 Task: Set Duration of Sprint called Sprint0000000227 in Scrum Project Project0000000076 to 2 weeks in Jira. Set Duration of Sprint called Sprint0000000228 in Scrum Project Project0000000076 to 3 weeks in Jira. Create ChildIssue0000000741 as Child Issue of Issue Issue0000000371 in Backlog  in Scrum Project Project0000000075 in Jira. Create ChildIssue0000000742 as Child Issue of Issue Issue0000000371 in Backlog  in Scrum Project Project0000000075 in Jira. Create ChildIssue0000000743 as Child Issue of Issue Issue0000000372 in Backlog  in Scrum Project Project0000000075 in Jira
Action: Mouse moved to (156, 255)
Screenshot: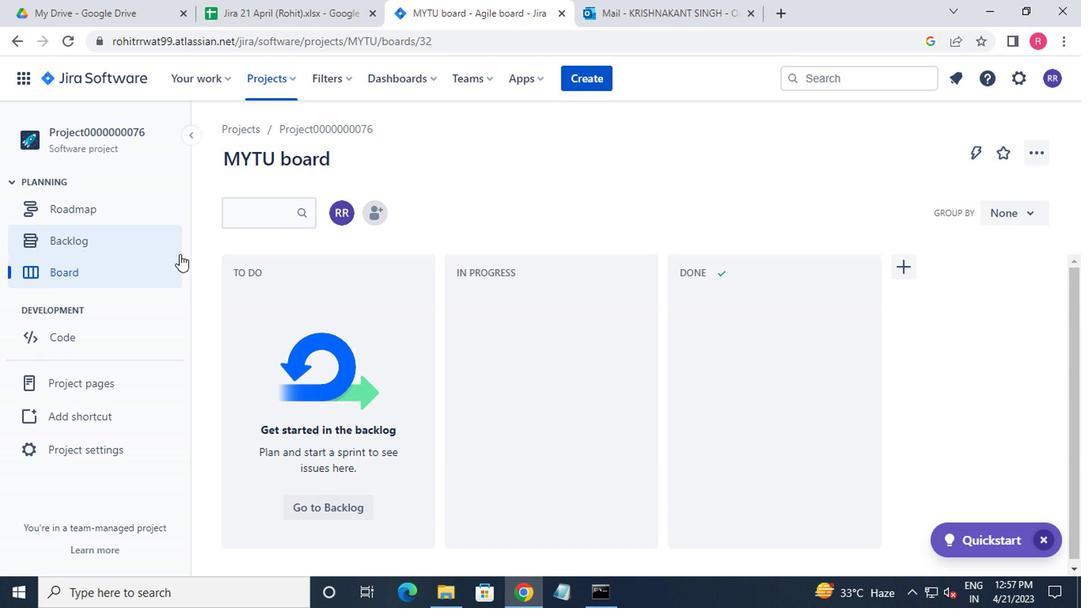 
Action: Mouse pressed left at (156, 255)
Screenshot: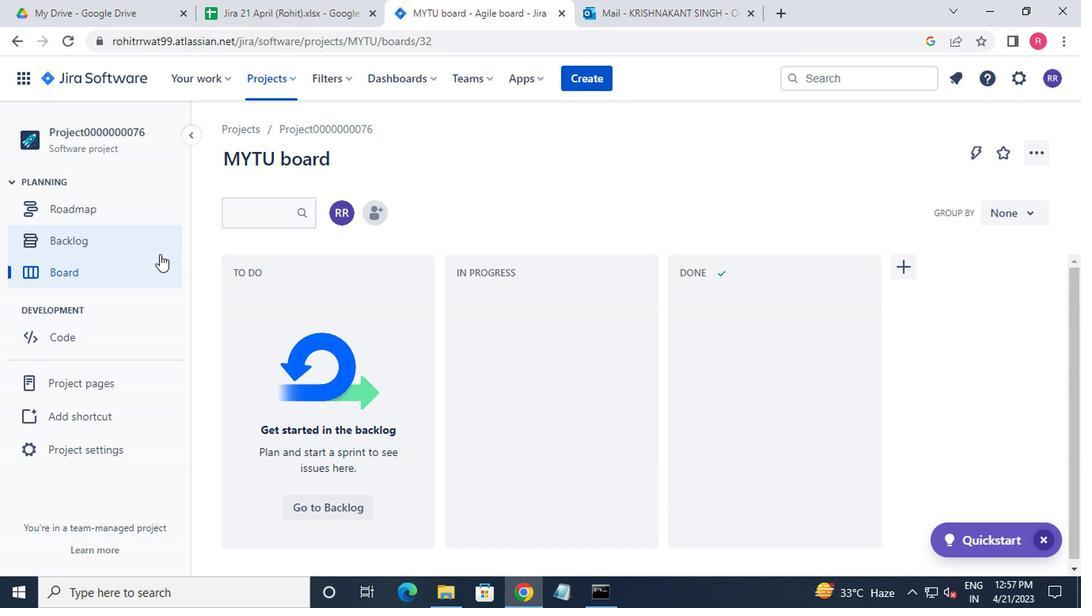 
Action: Mouse moved to (389, 336)
Screenshot: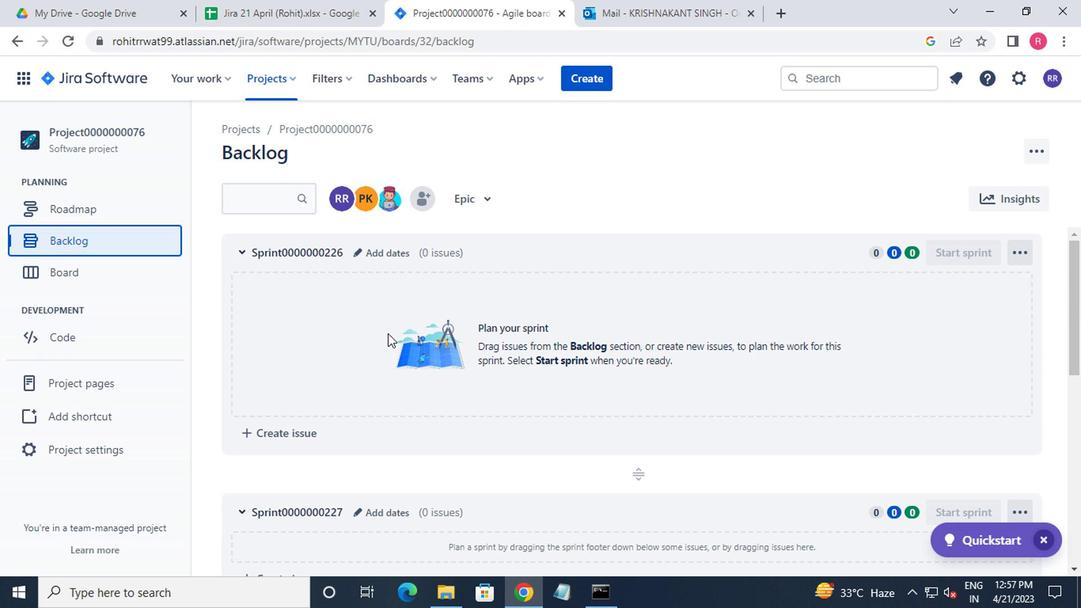 
Action: Mouse scrolled (389, 335) with delta (0, -1)
Screenshot: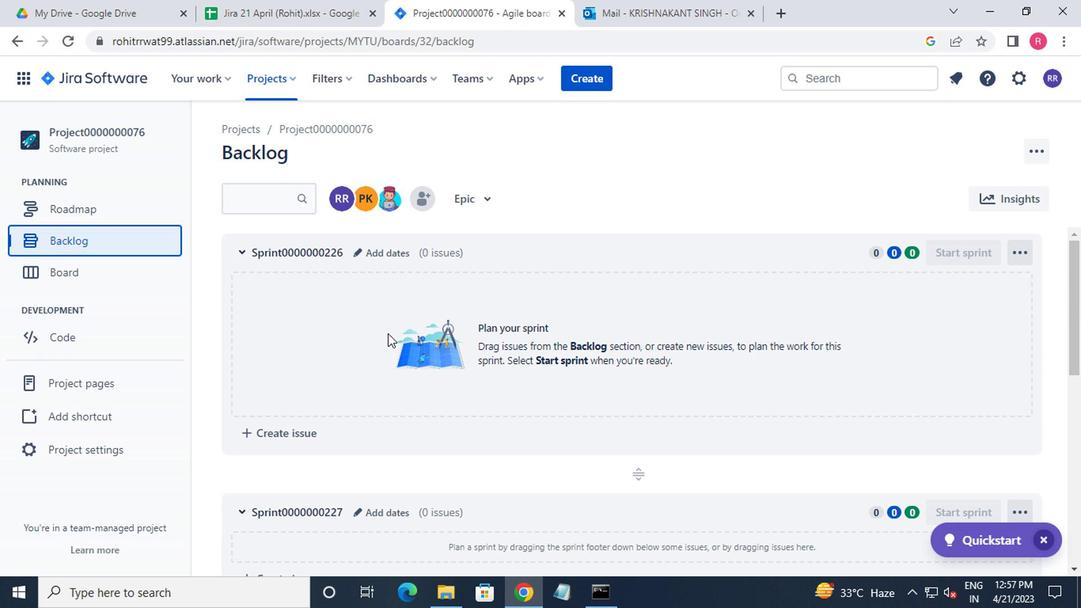 
Action: Mouse moved to (395, 346)
Screenshot: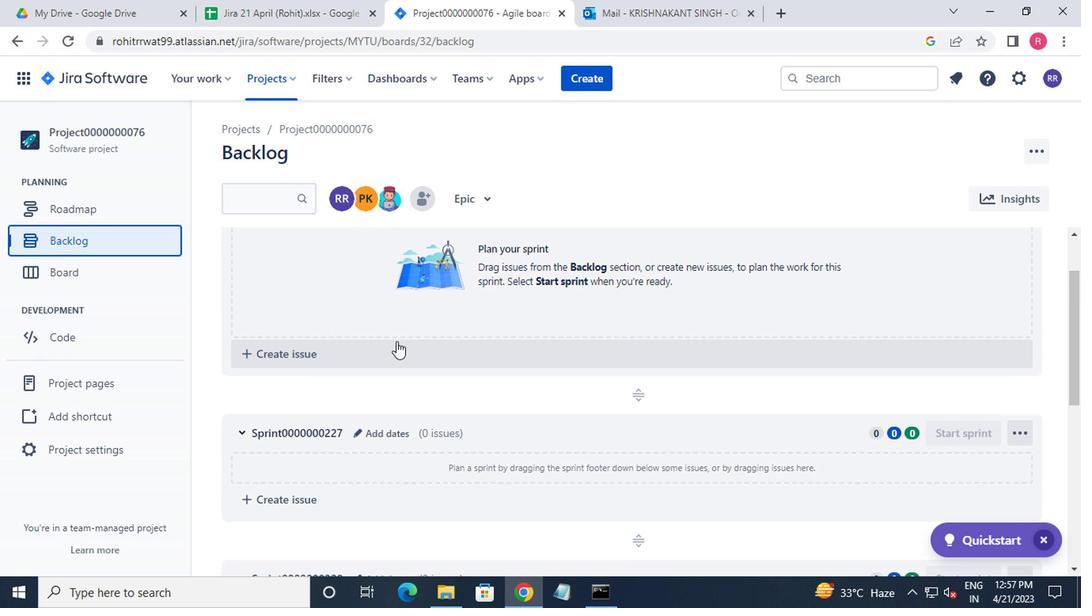 
Action: Mouse scrolled (395, 345) with delta (0, -1)
Screenshot: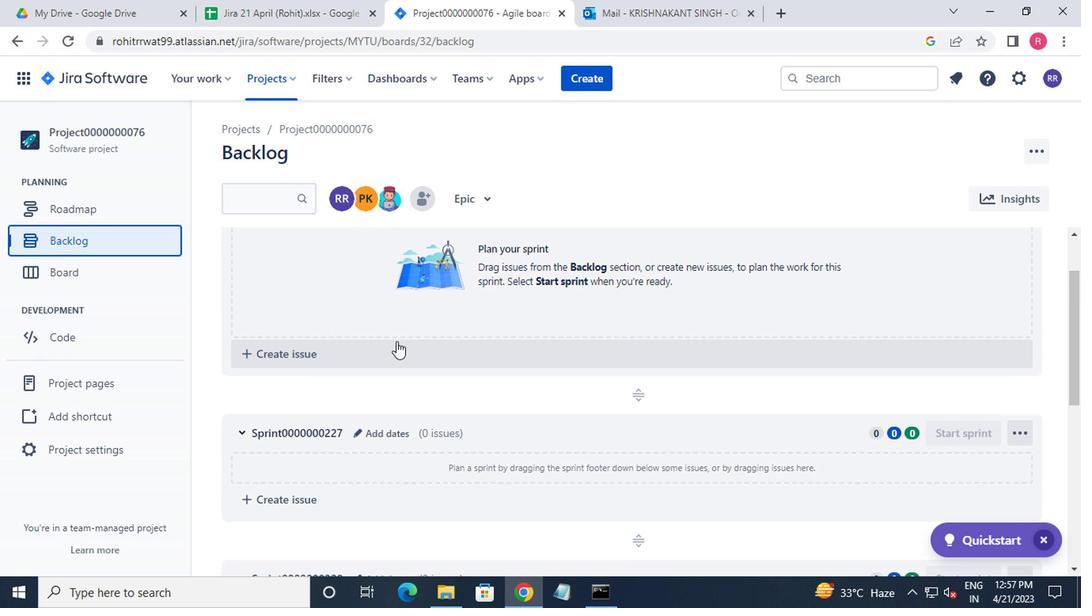 
Action: Mouse moved to (367, 361)
Screenshot: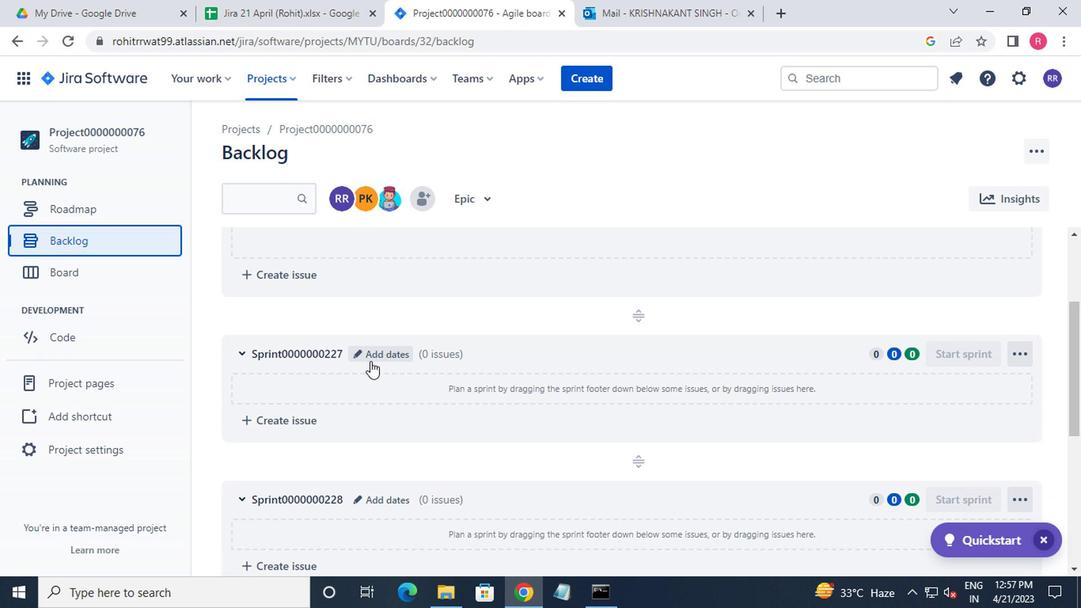 
Action: Mouse pressed left at (367, 361)
Screenshot: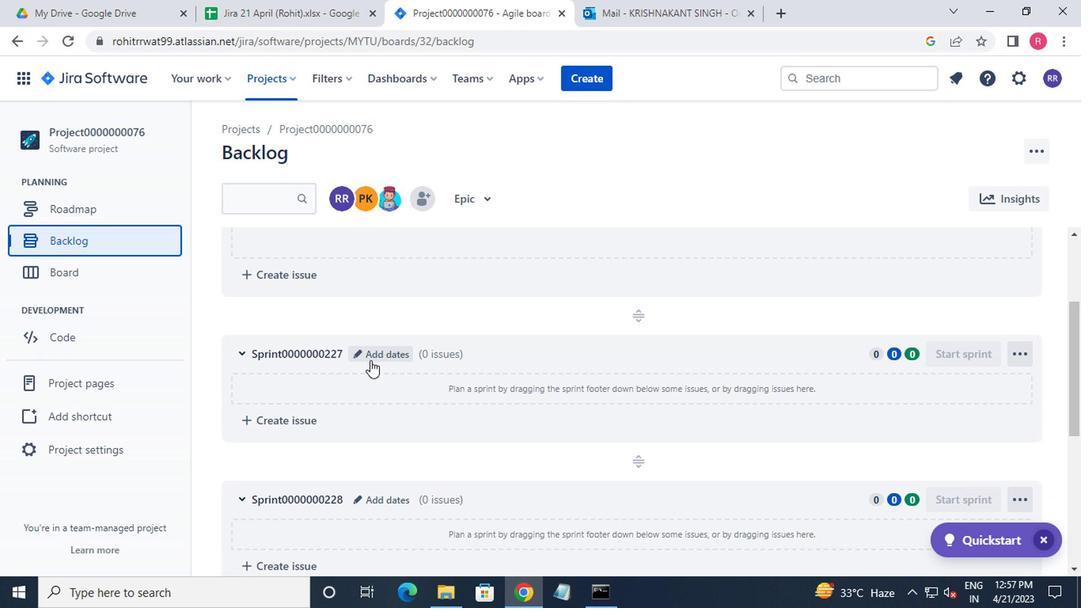 
Action: Mouse moved to (440, 257)
Screenshot: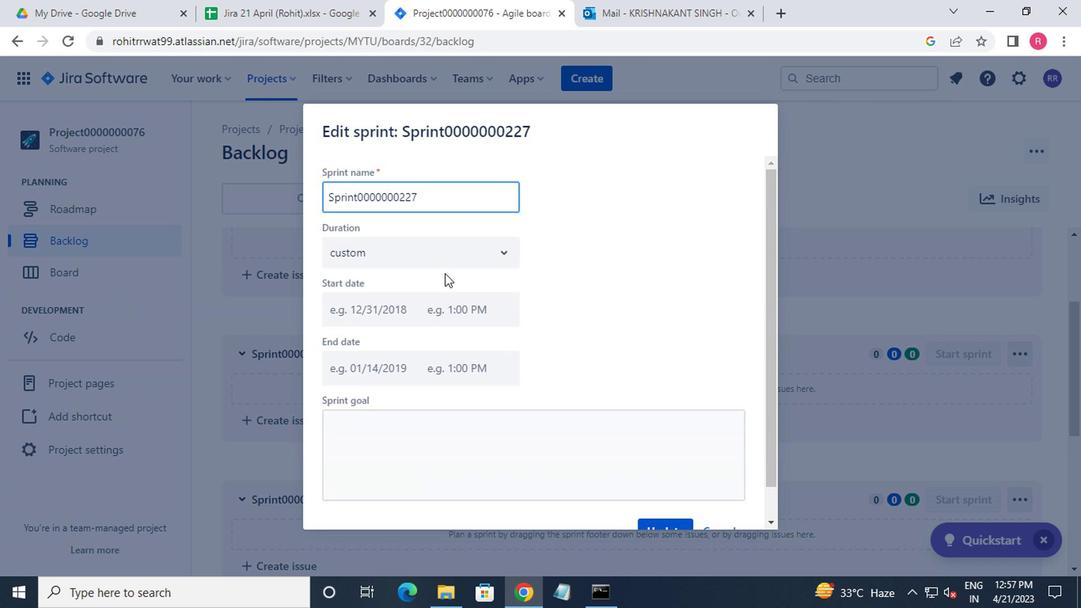 
Action: Mouse pressed left at (440, 257)
Screenshot: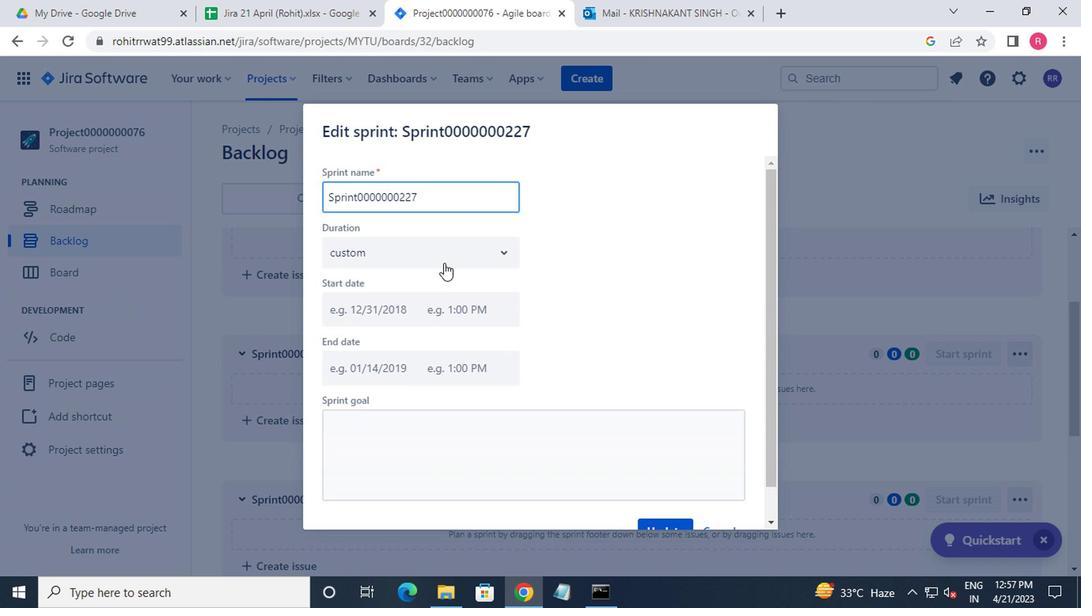 
Action: Mouse moved to (411, 321)
Screenshot: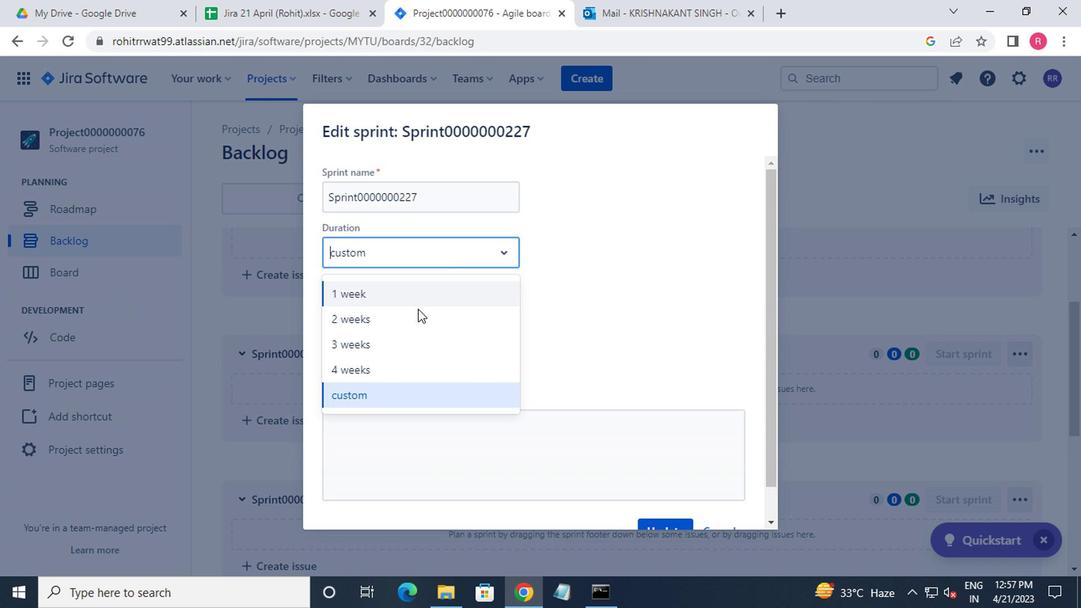 
Action: Mouse pressed left at (411, 321)
Screenshot: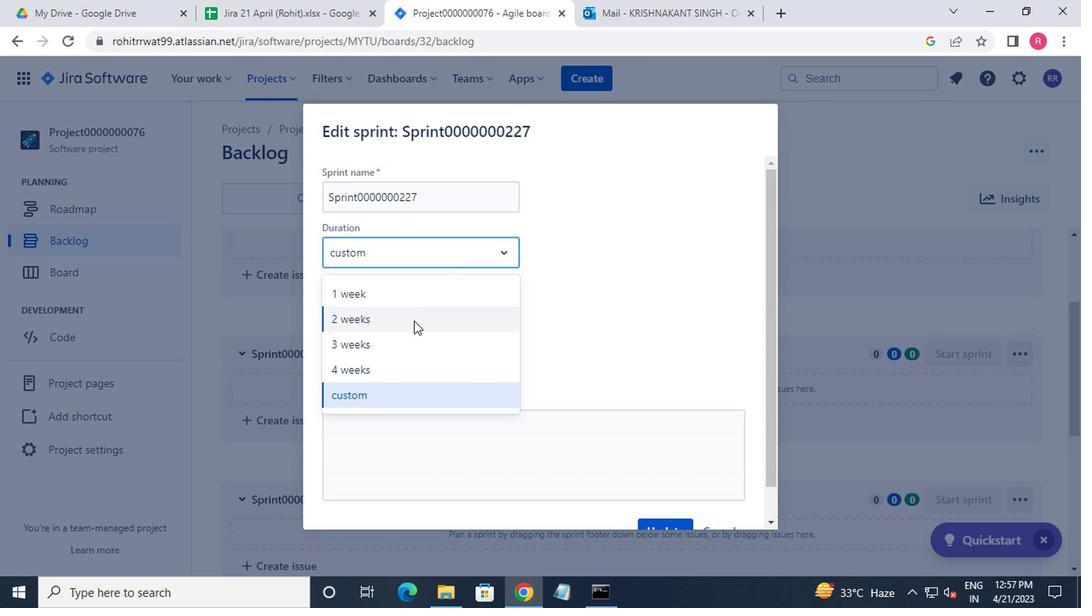 
Action: Mouse moved to (661, 524)
Screenshot: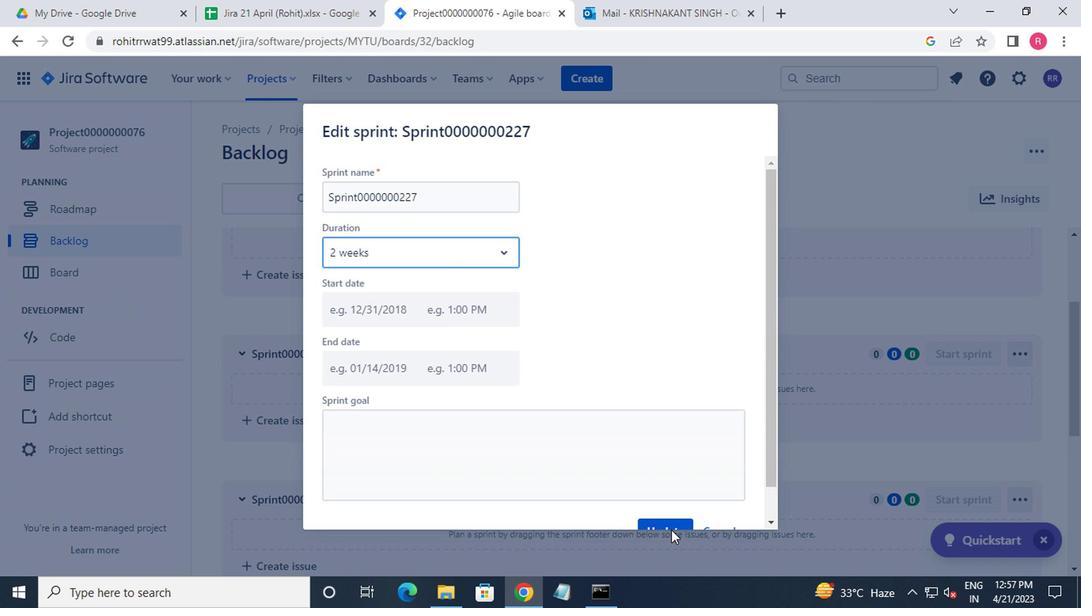 
Action: Mouse pressed left at (661, 524)
Screenshot: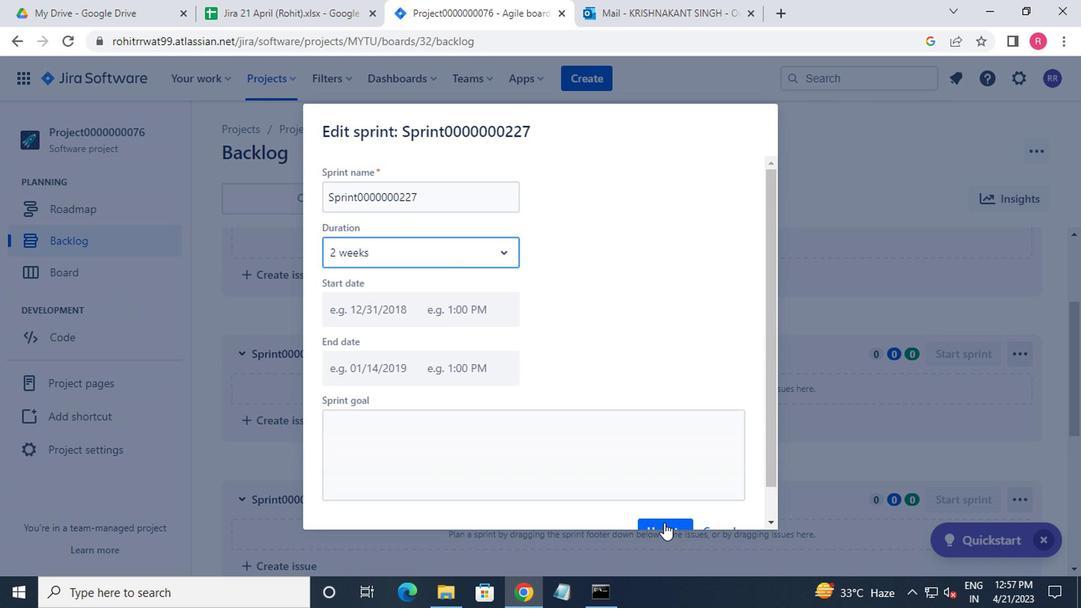 
Action: Mouse moved to (450, 426)
Screenshot: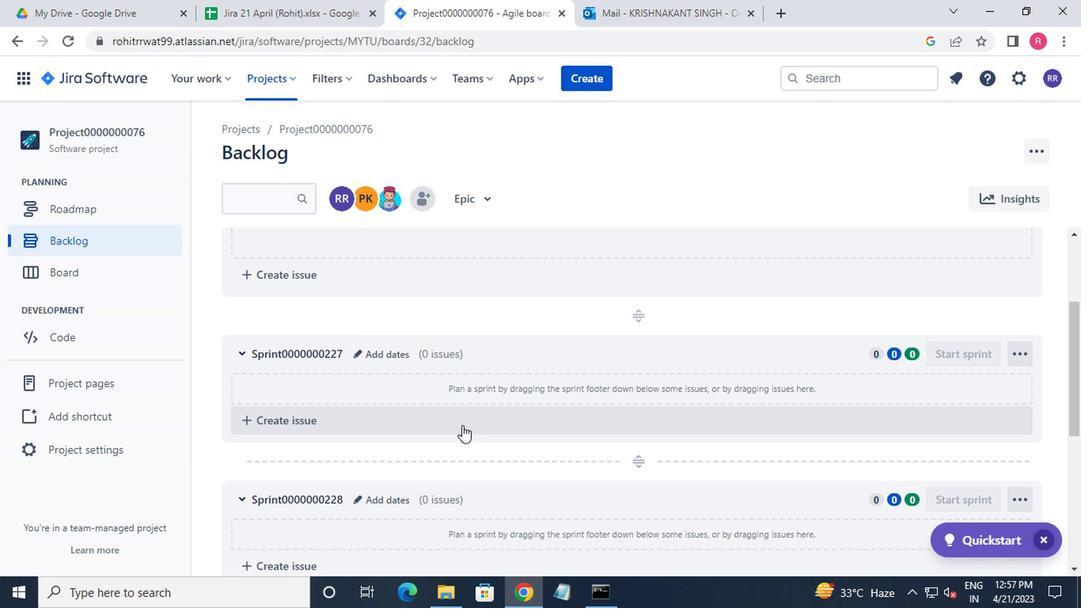 
Action: Mouse scrolled (450, 425) with delta (0, 0)
Screenshot: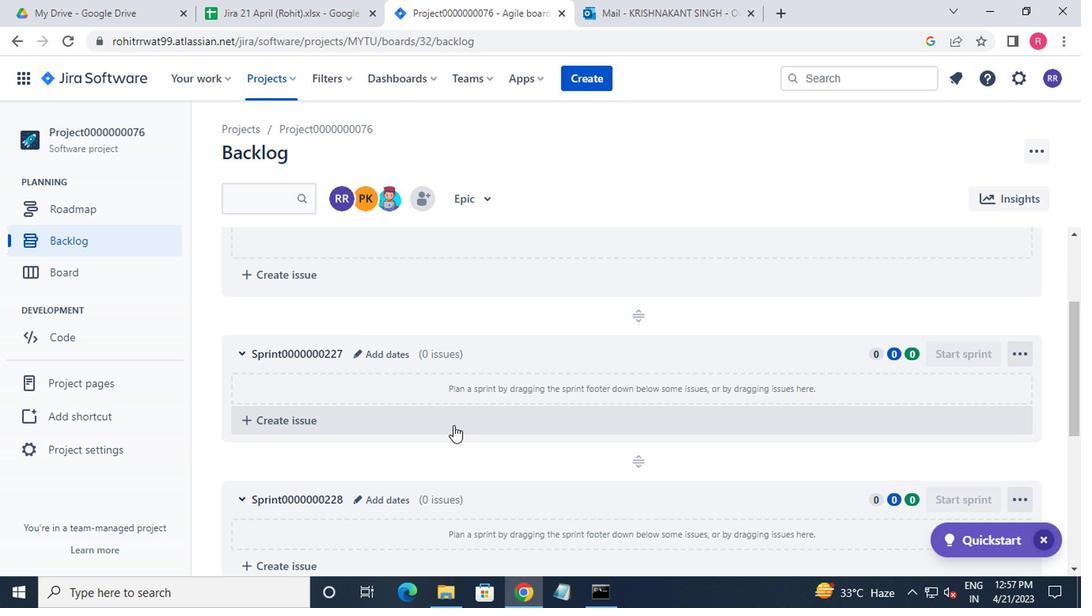 
Action: Mouse moved to (367, 423)
Screenshot: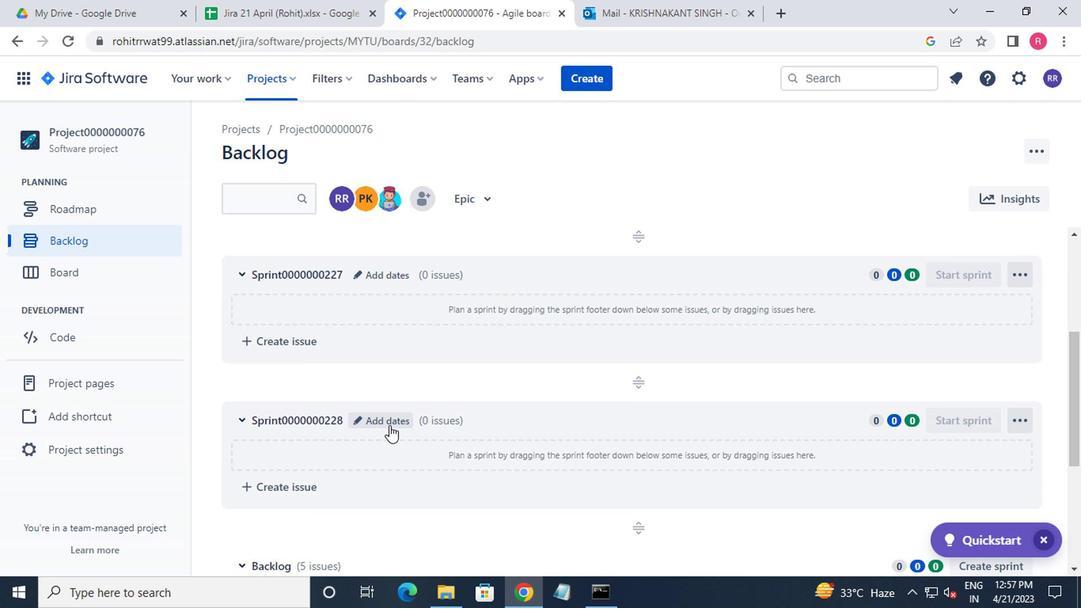 
Action: Mouse pressed left at (367, 423)
Screenshot: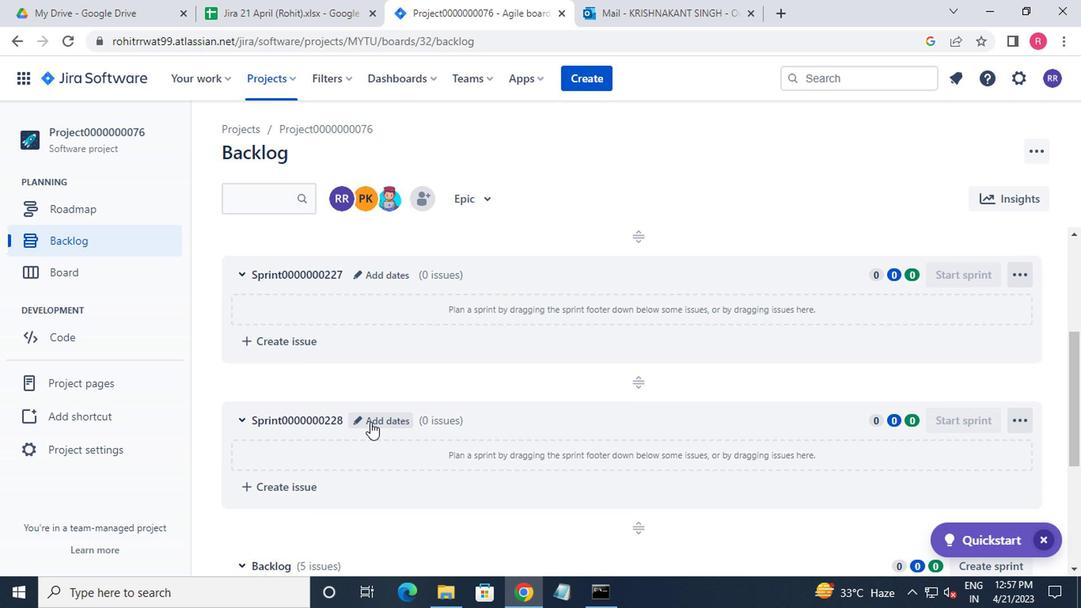 
Action: Mouse moved to (425, 261)
Screenshot: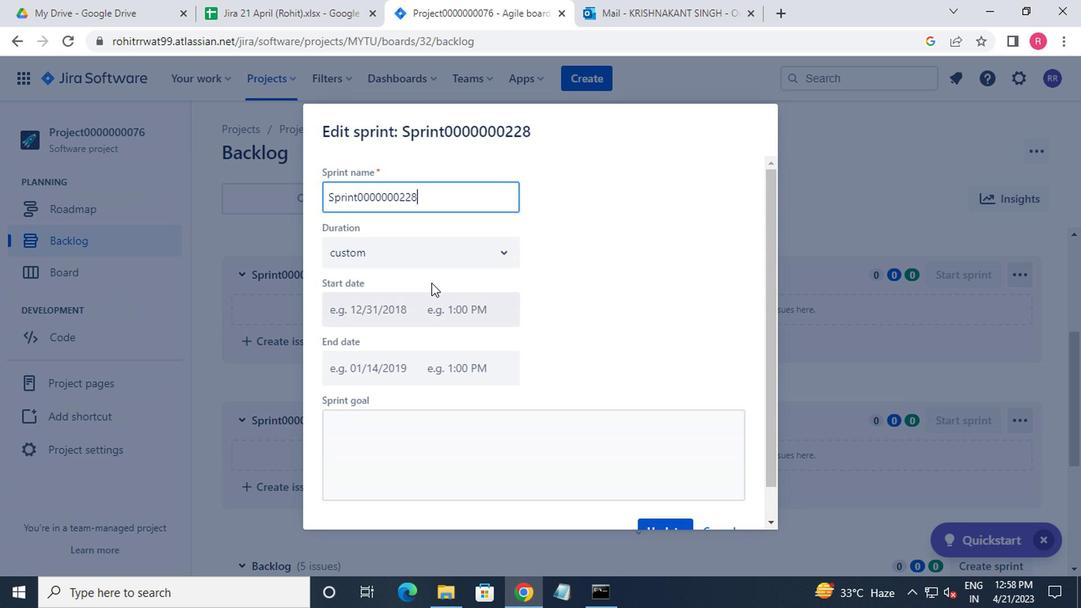 
Action: Mouse pressed left at (425, 261)
Screenshot: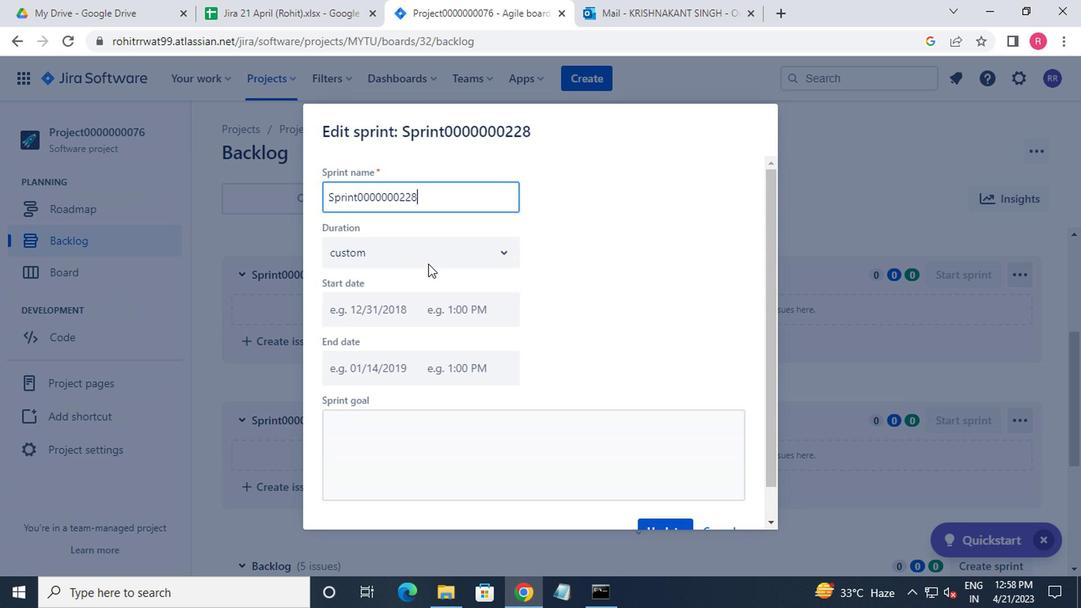 
Action: Mouse moved to (406, 341)
Screenshot: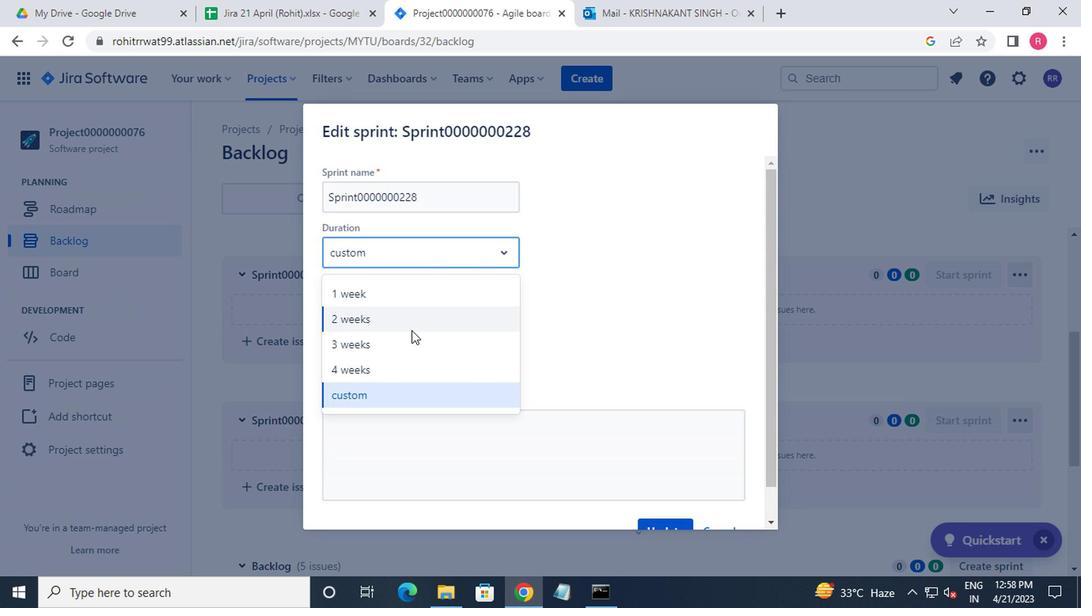 
Action: Mouse pressed left at (406, 341)
Screenshot: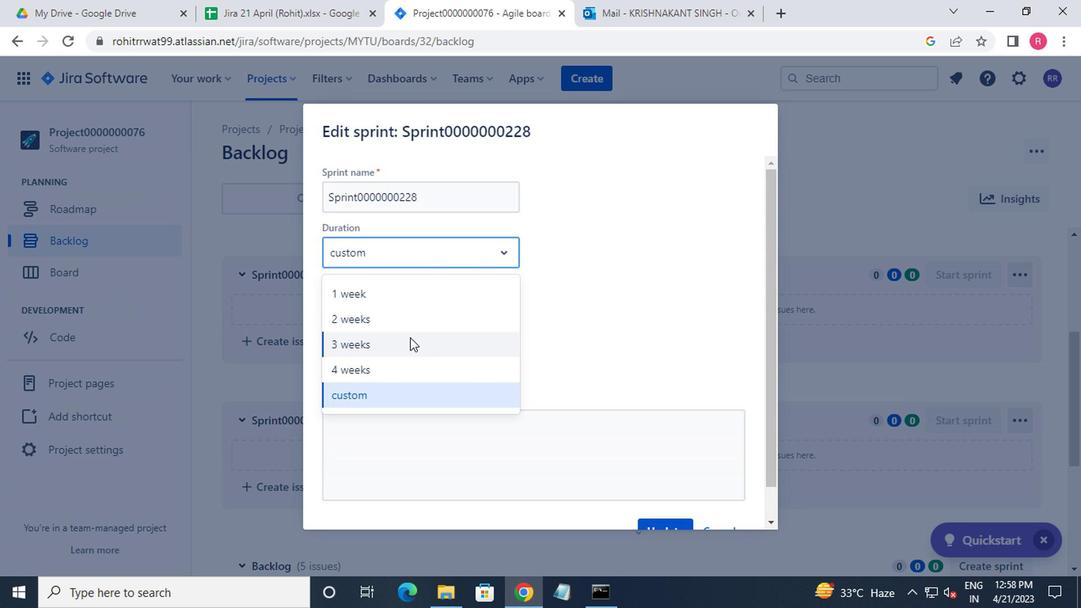 
Action: Mouse moved to (590, 448)
Screenshot: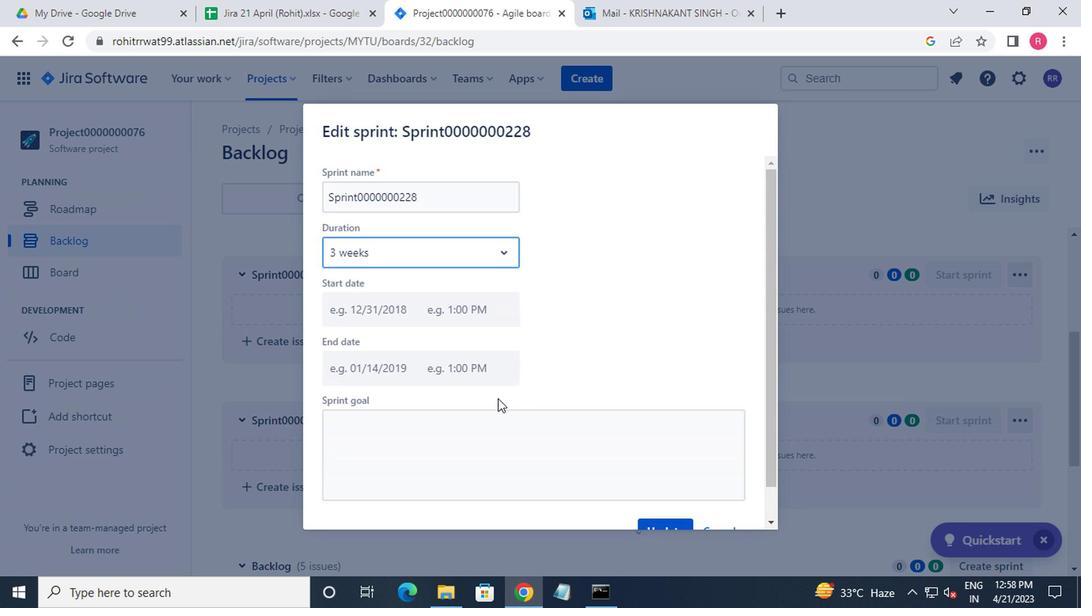 
Action: Mouse scrolled (590, 447) with delta (0, -1)
Screenshot: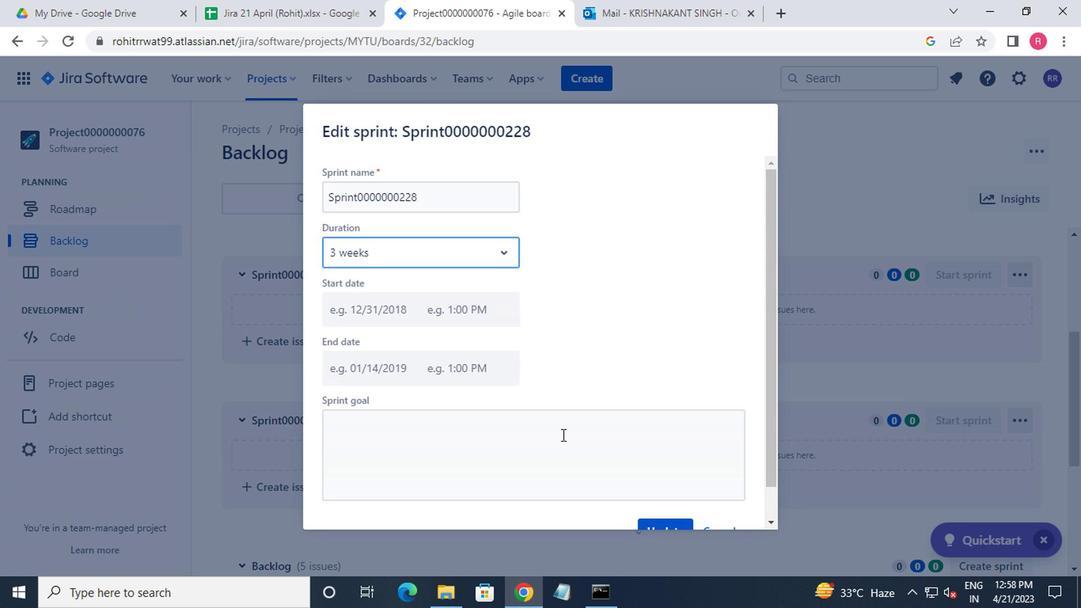 
Action: Mouse scrolled (590, 447) with delta (0, -1)
Screenshot: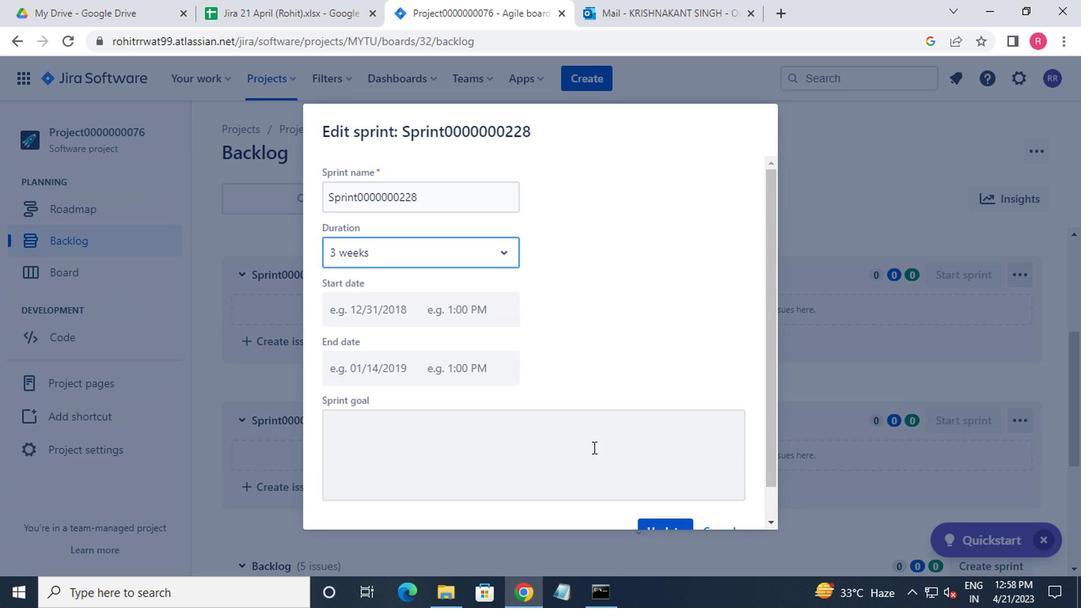 
Action: Mouse moved to (644, 500)
Screenshot: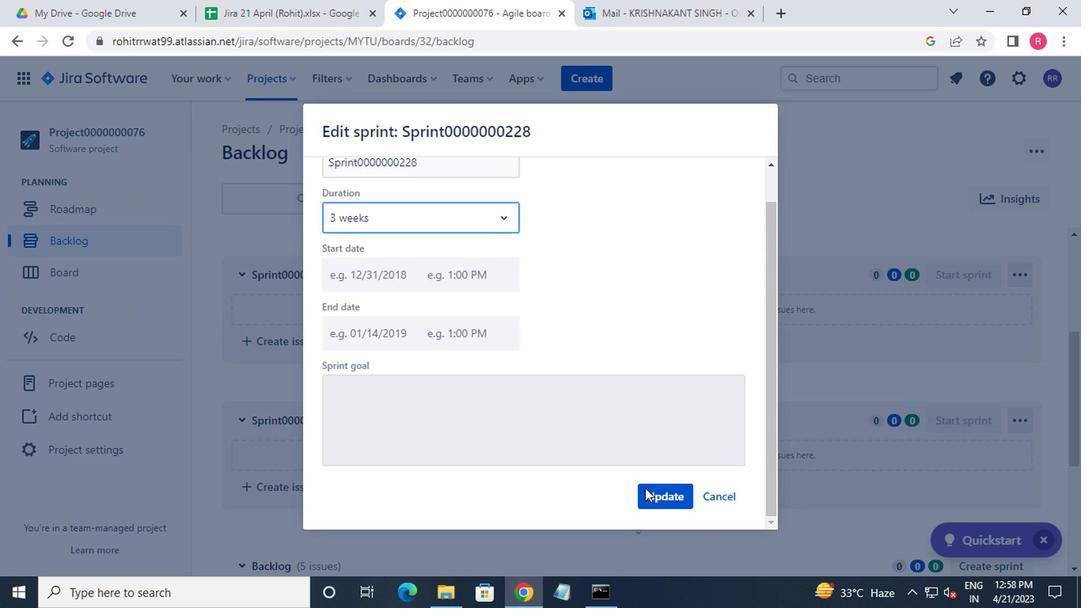 
Action: Mouse pressed left at (644, 500)
Screenshot: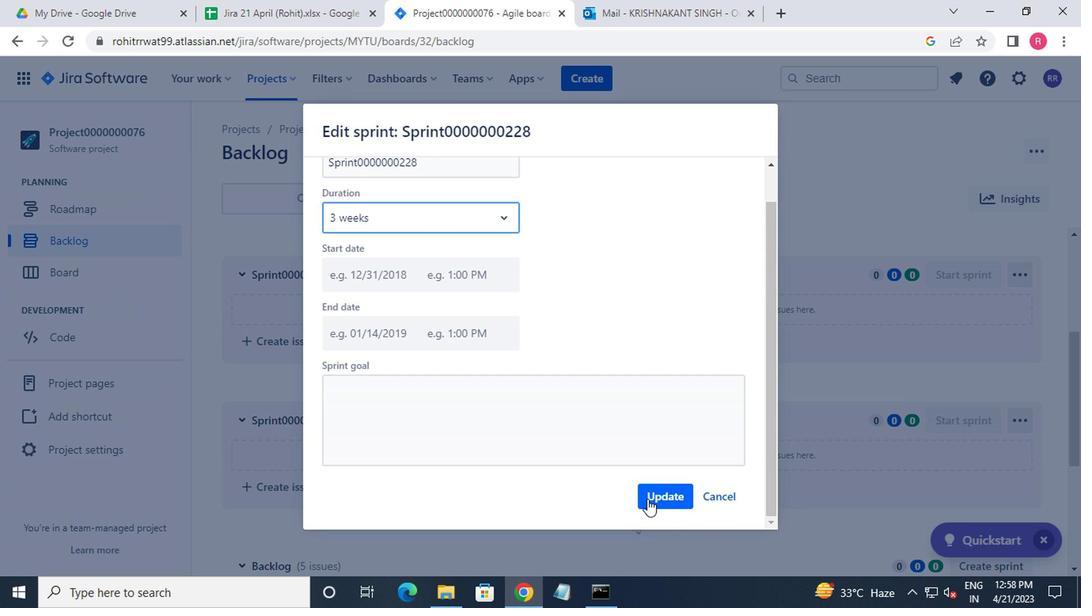 
Action: Mouse moved to (635, 513)
Screenshot: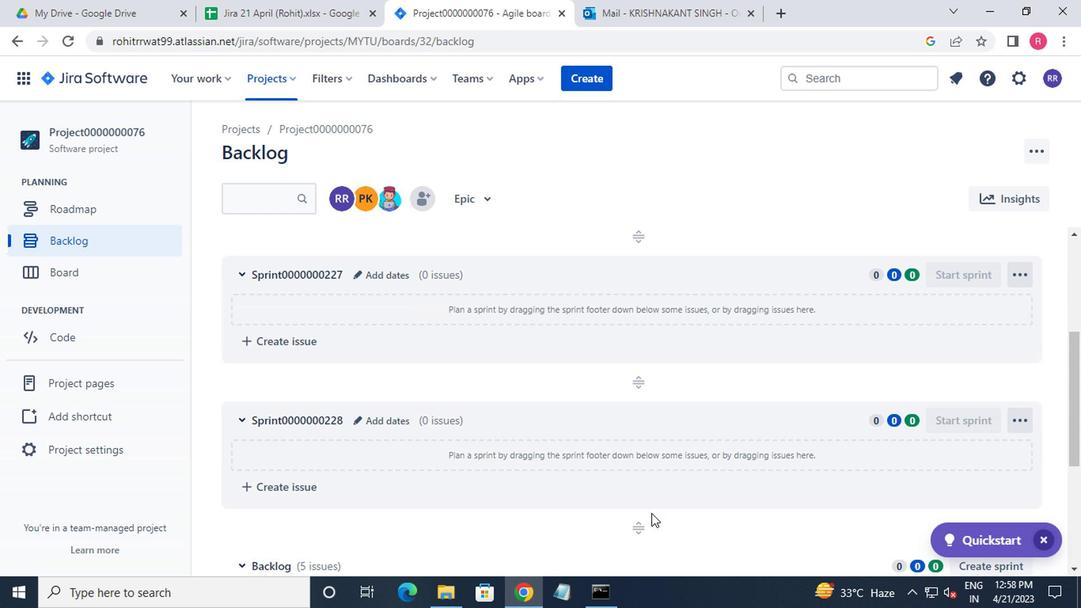 
Action: Mouse scrolled (635, 511) with delta (0, -1)
Screenshot: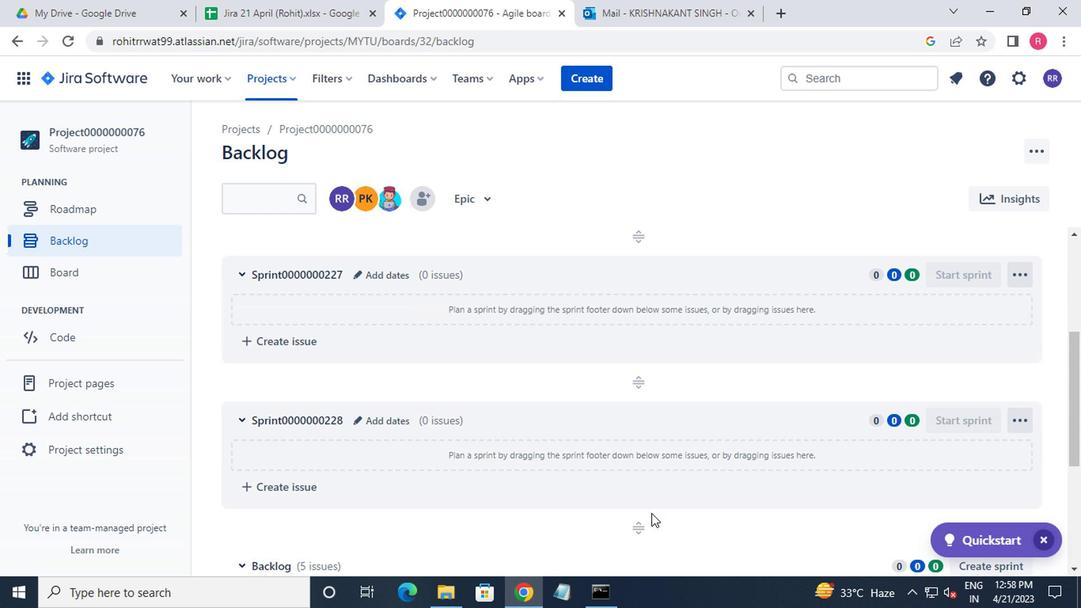 
Action: Mouse moved to (632, 513)
Screenshot: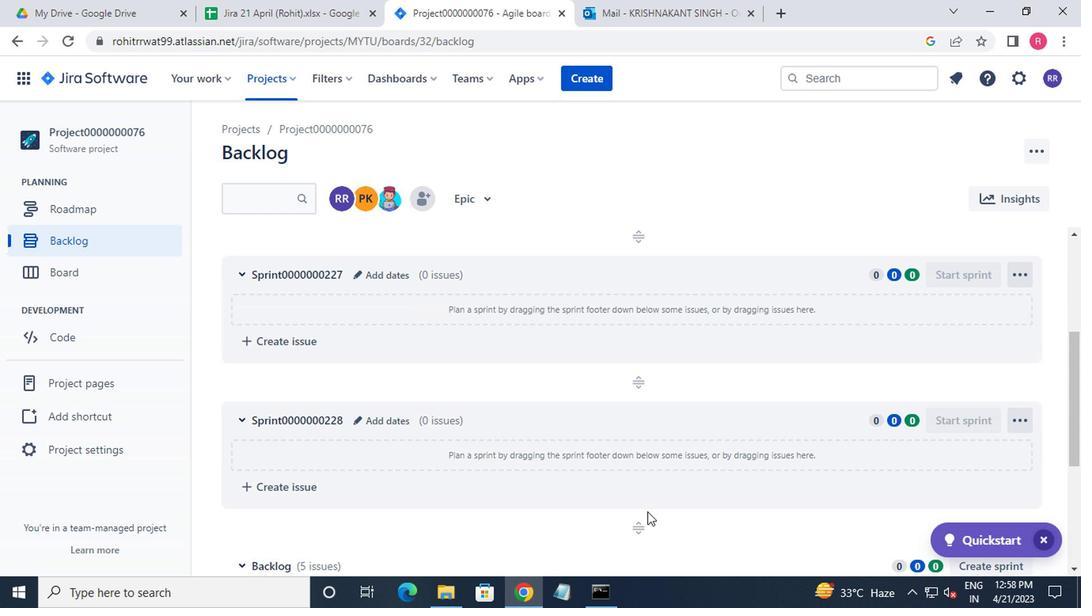 
Action: Mouse scrolled (632, 511) with delta (0, -1)
Screenshot: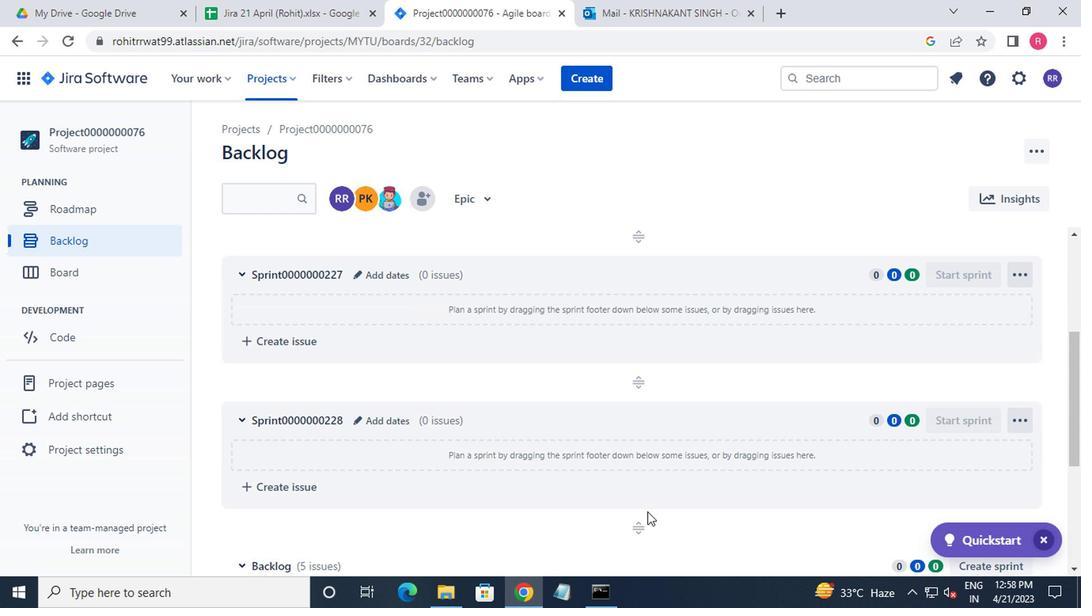 
Action: Mouse moved to (630, 513)
Screenshot: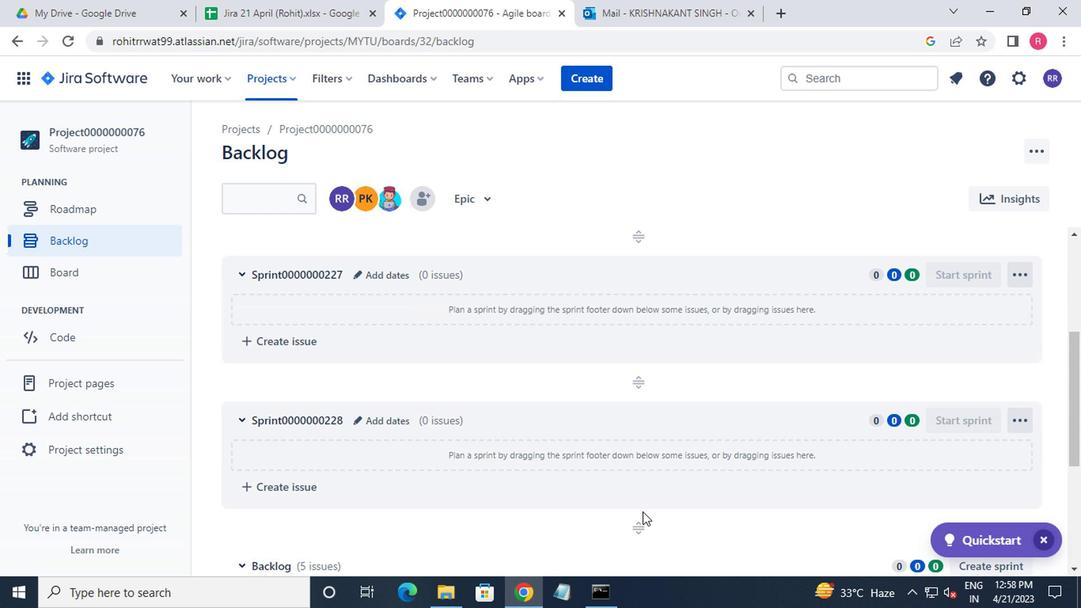 
Action: Mouse scrolled (630, 511) with delta (0, -1)
Screenshot: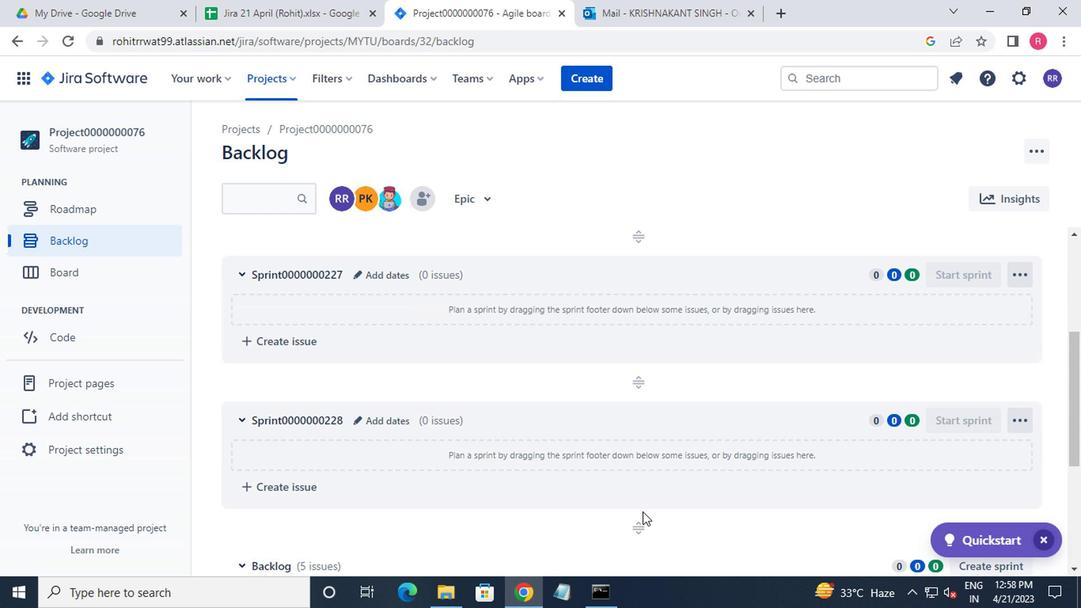 
Action: Mouse moved to (268, 90)
Screenshot: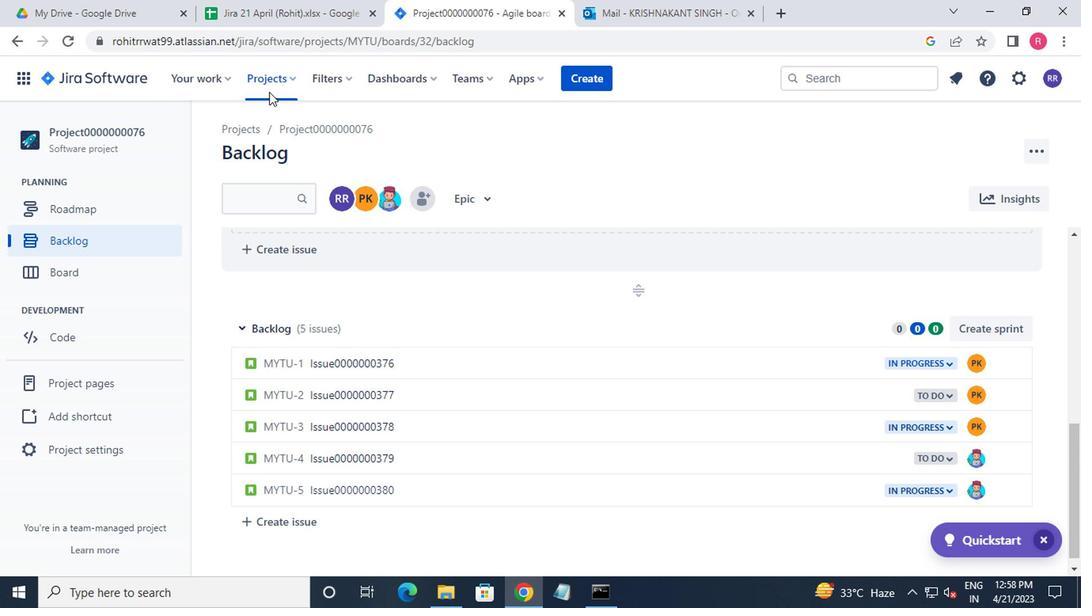 
Action: Mouse pressed left at (268, 90)
Screenshot: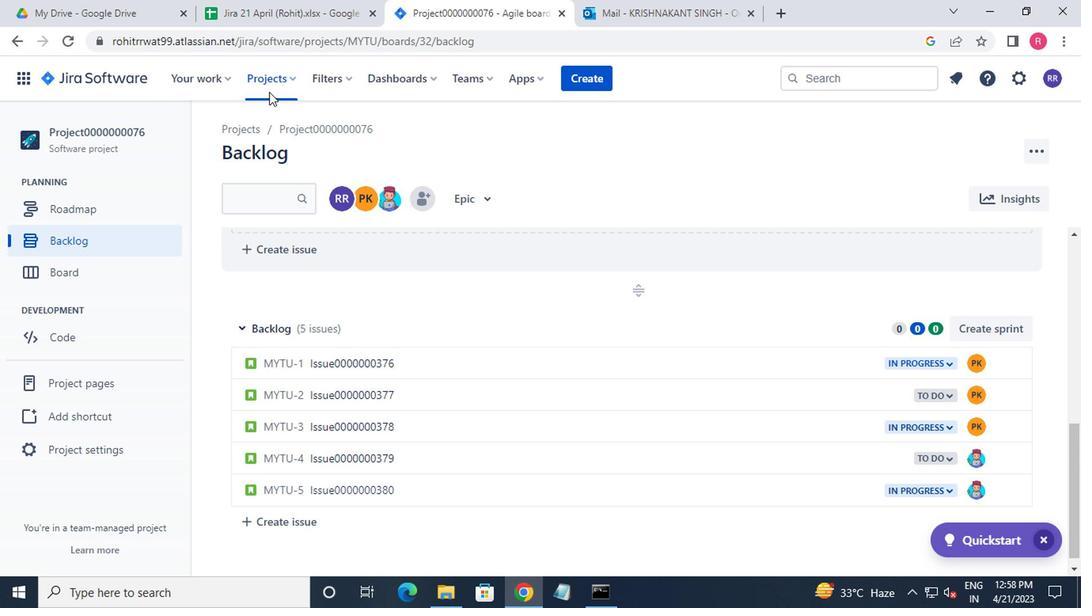 
Action: Mouse moved to (324, 194)
Screenshot: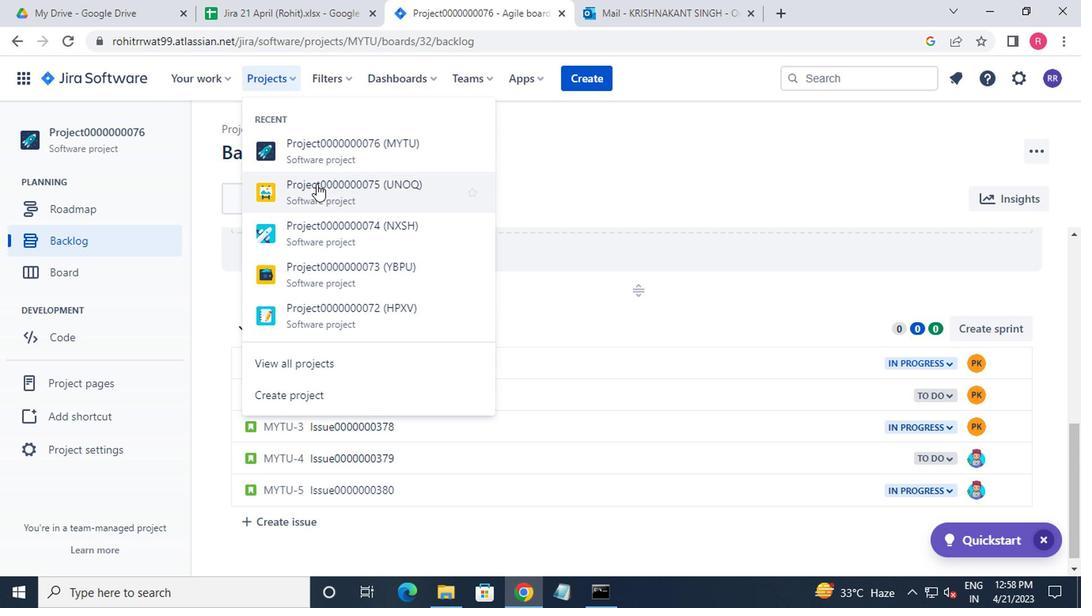 
Action: Mouse pressed left at (324, 194)
Screenshot: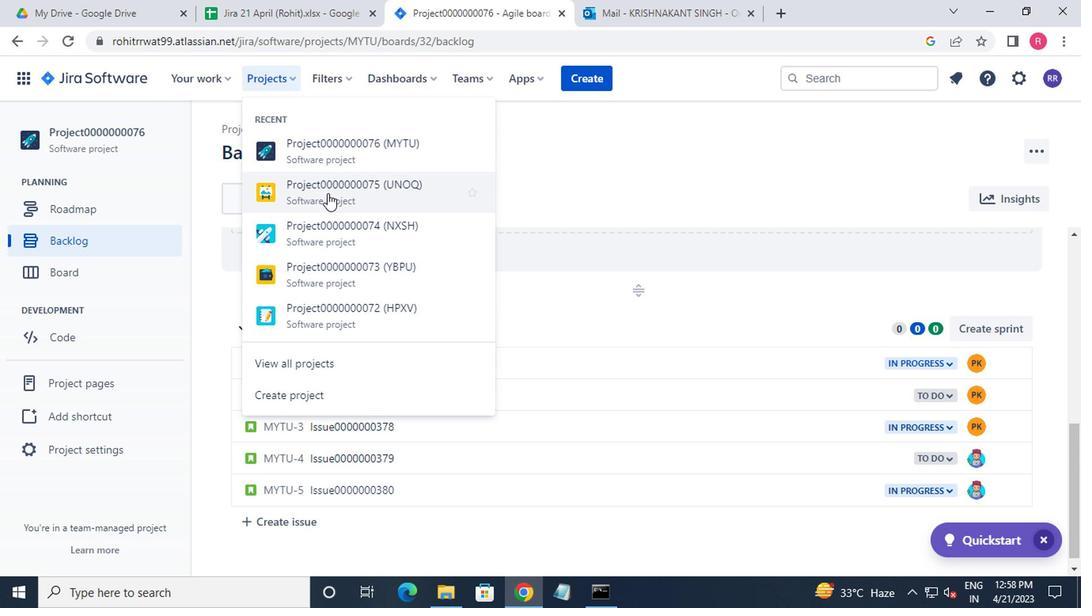 
Action: Mouse moved to (127, 244)
Screenshot: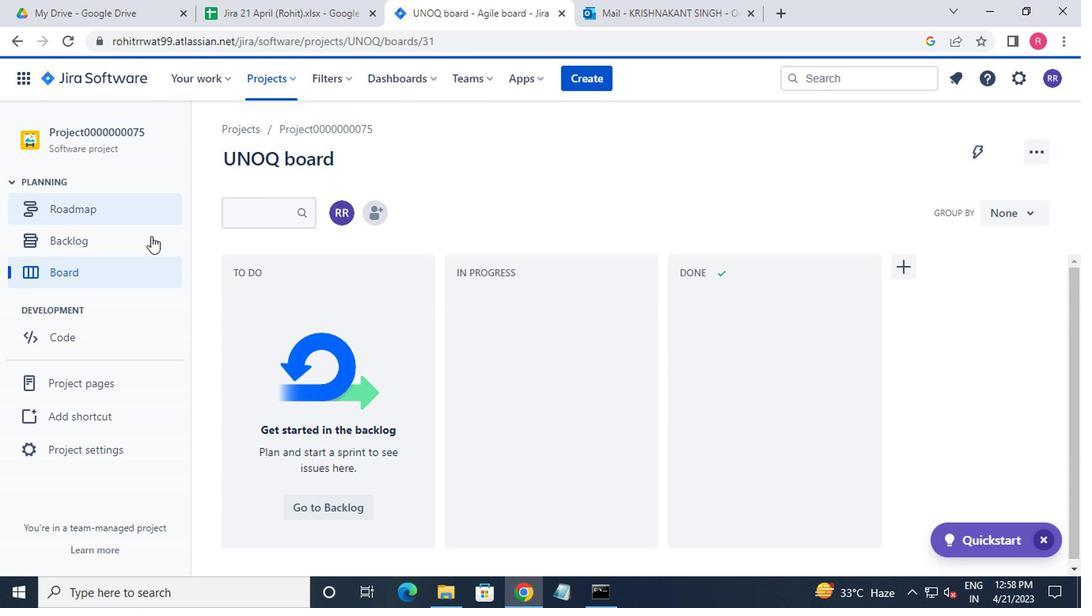
Action: Mouse pressed left at (127, 244)
Screenshot: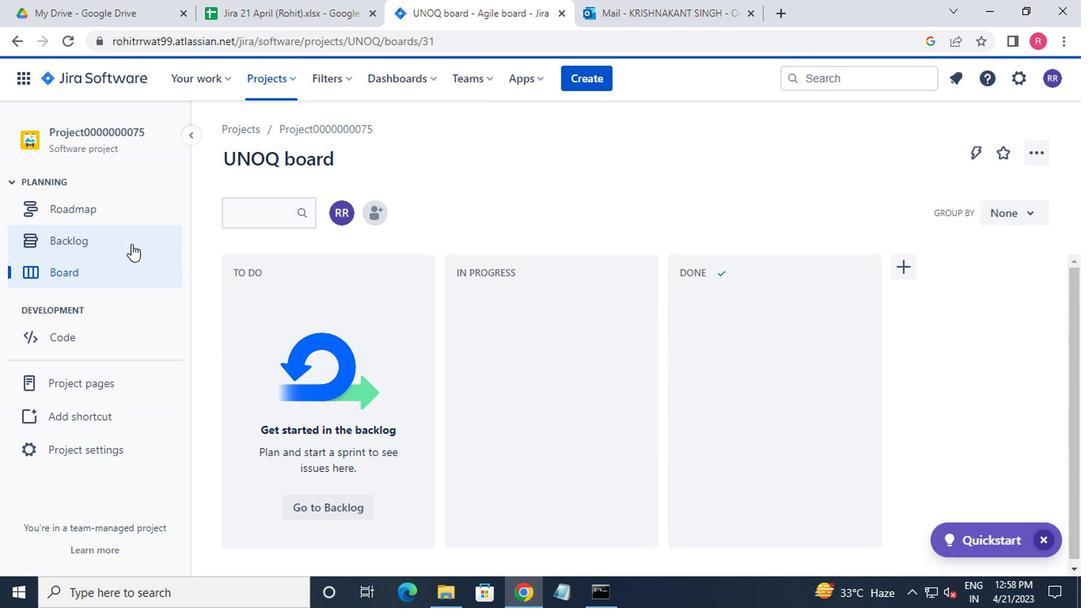 
Action: Mouse moved to (498, 395)
Screenshot: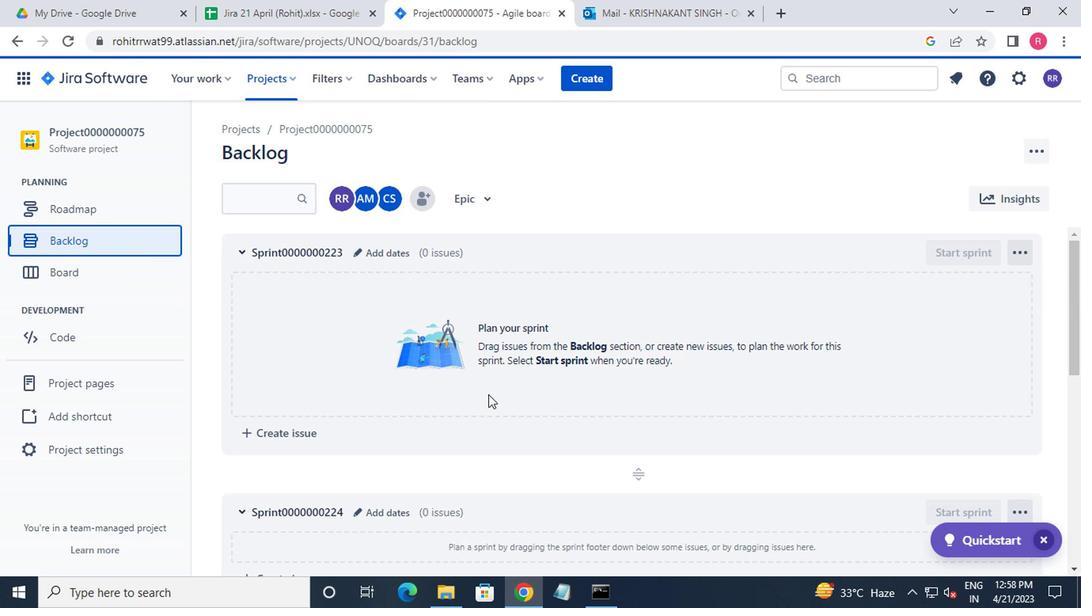 
Action: Mouse scrolled (498, 394) with delta (0, 0)
Screenshot: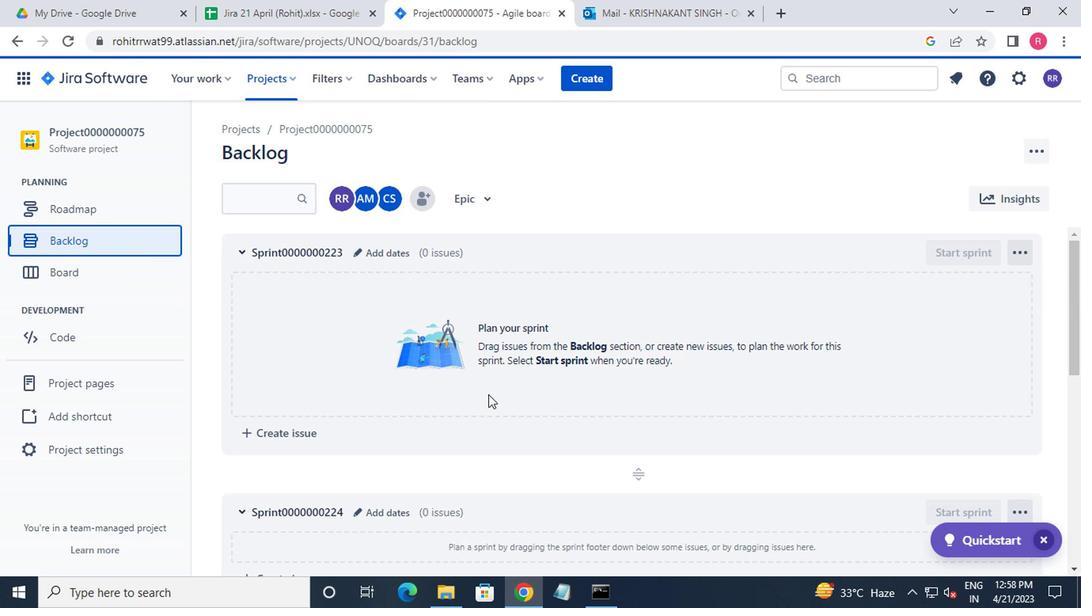 
Action: Mouse moved to (502, 395)
Screenshot: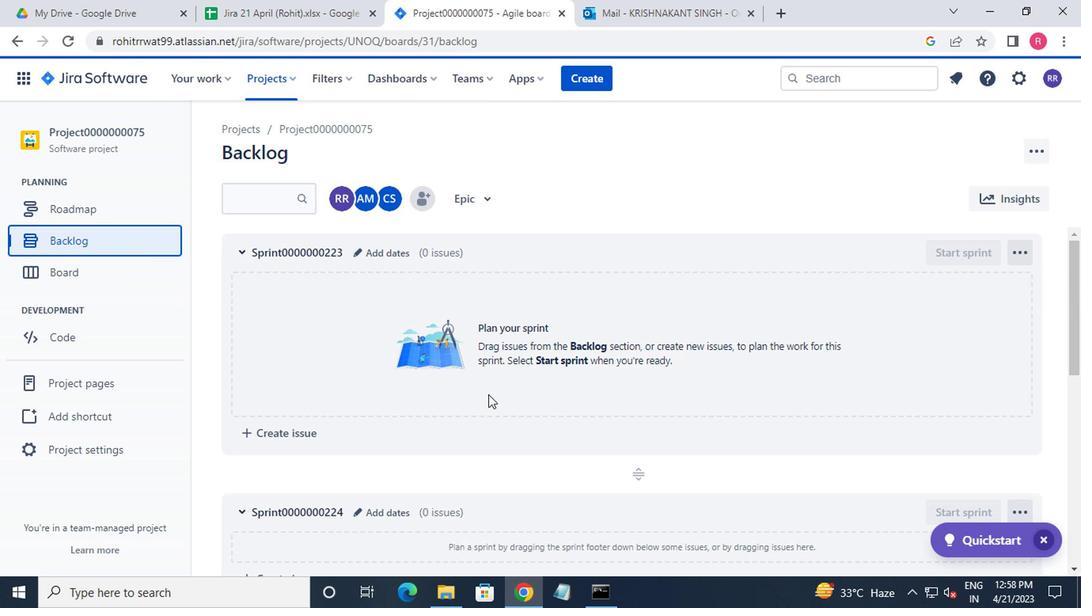 
Action: Mouse scrolled (502, 394) with delta (0, 0)
Screenshot: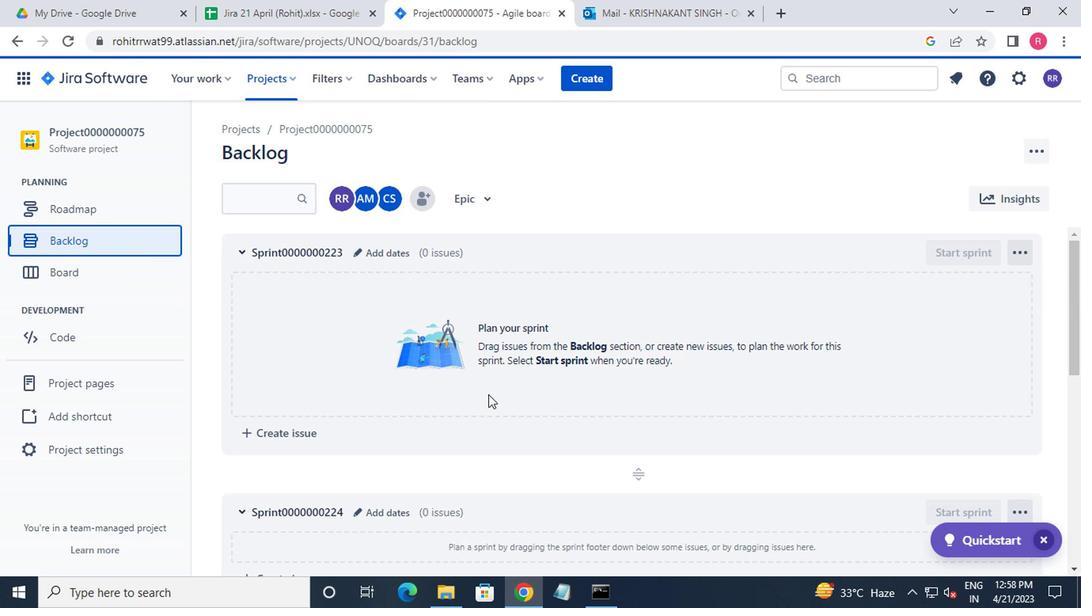 
Action: Mouse moved to (502, 395)
Screenshot: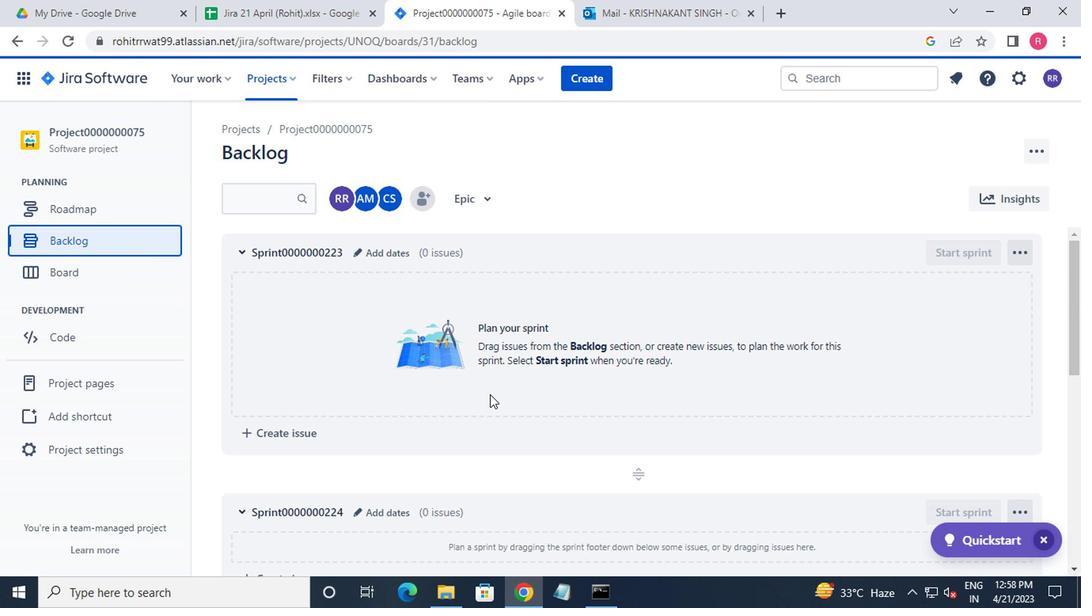 
Action: Mouse scrolled (502, 394) with delta (0, 0)
Screenshot: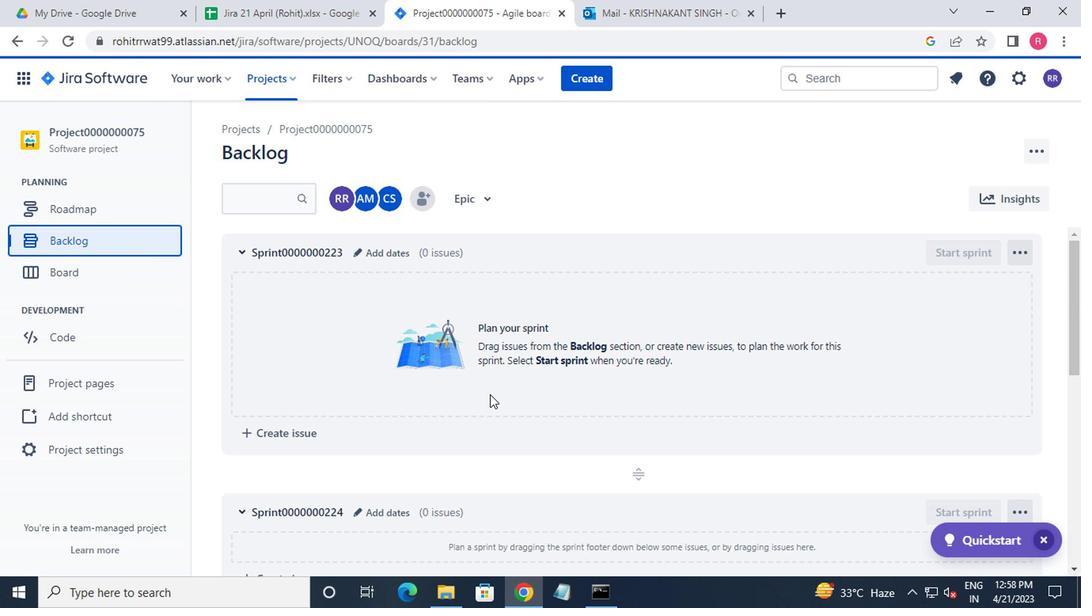 
Action: Mouse moved to (504, 395)
Screenshot: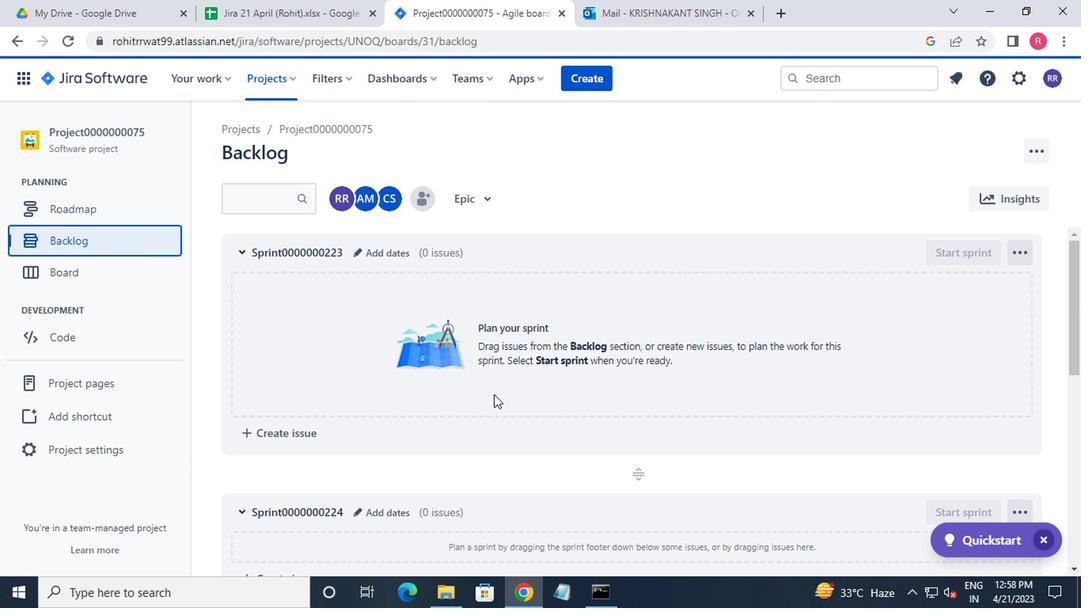 
Action: Mouse scrolled (504, 394) with delta (0, 0)
Screenshot: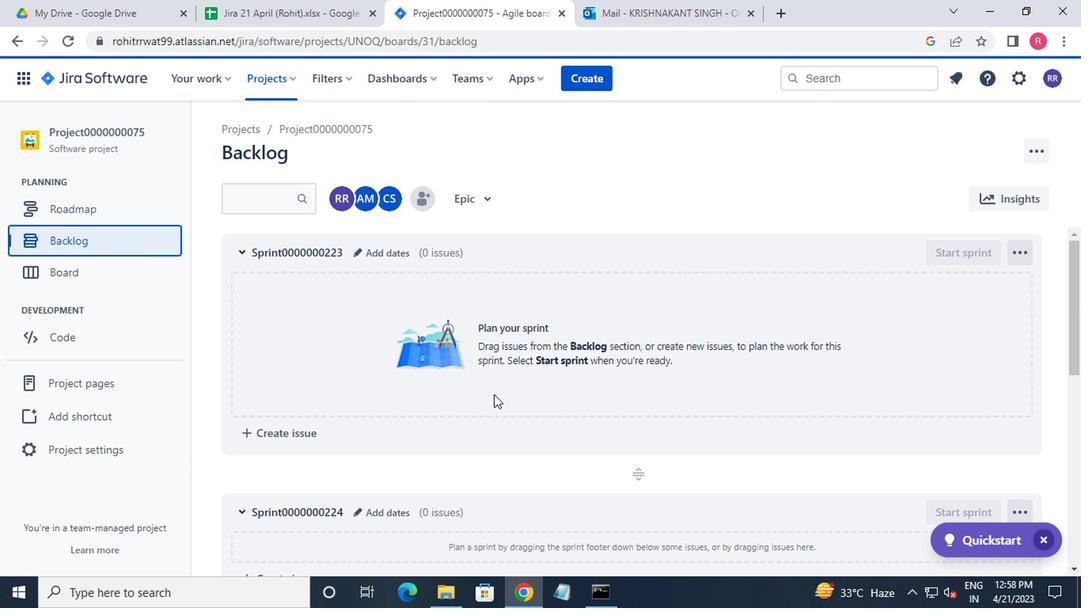 
Action: Mouse moved to (517, 408)
Screenshot: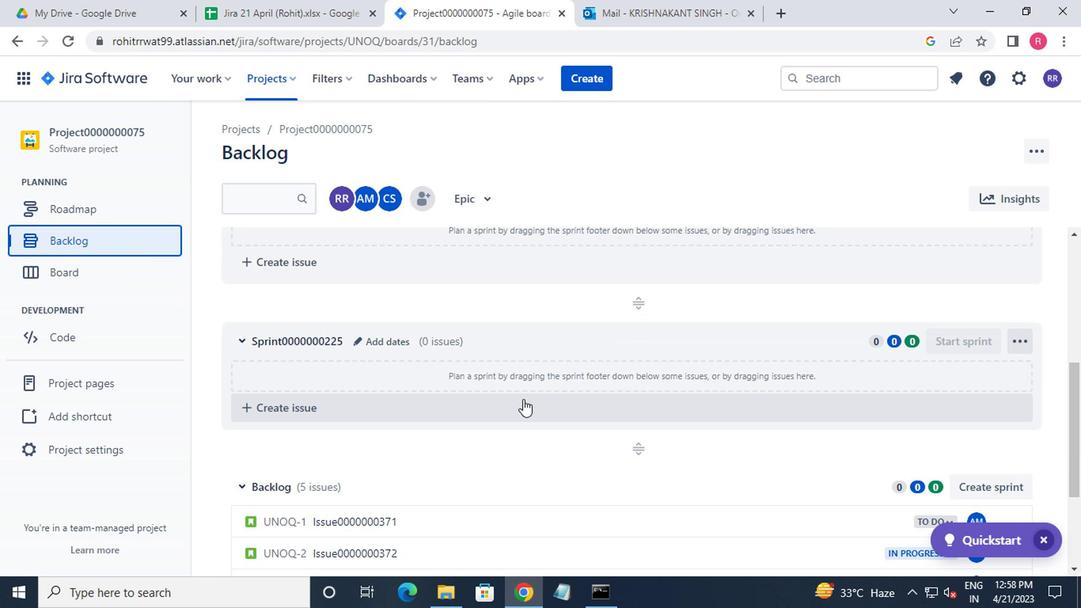 
Action: Mouse scrolled (517, 408) with delta (0, 0)
Screenshot: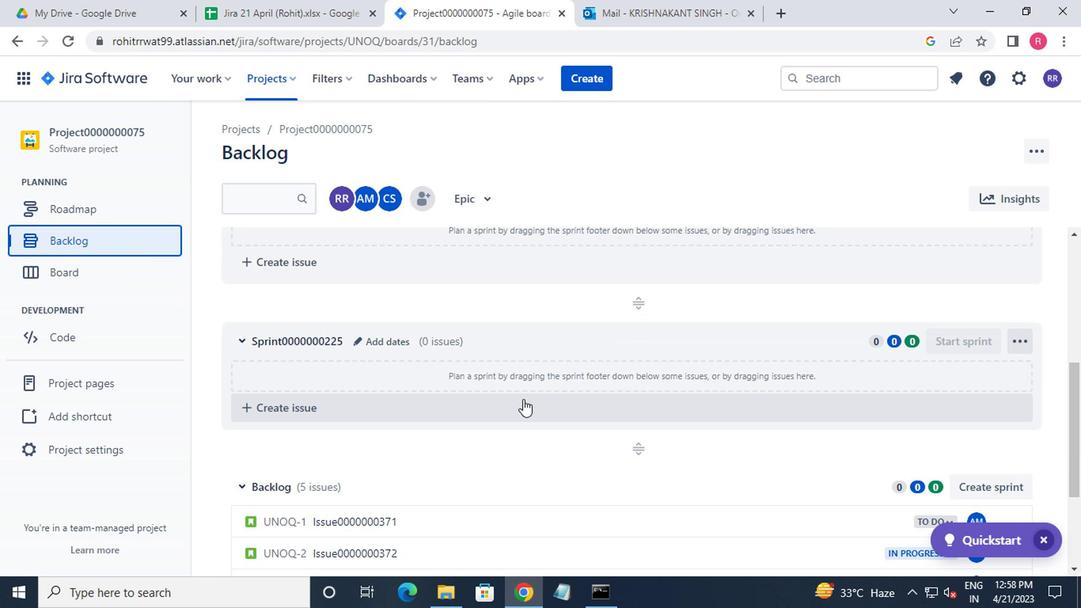 
Action: Mouse scrolled (517, 408) with delta (0, 0)
Screenshot: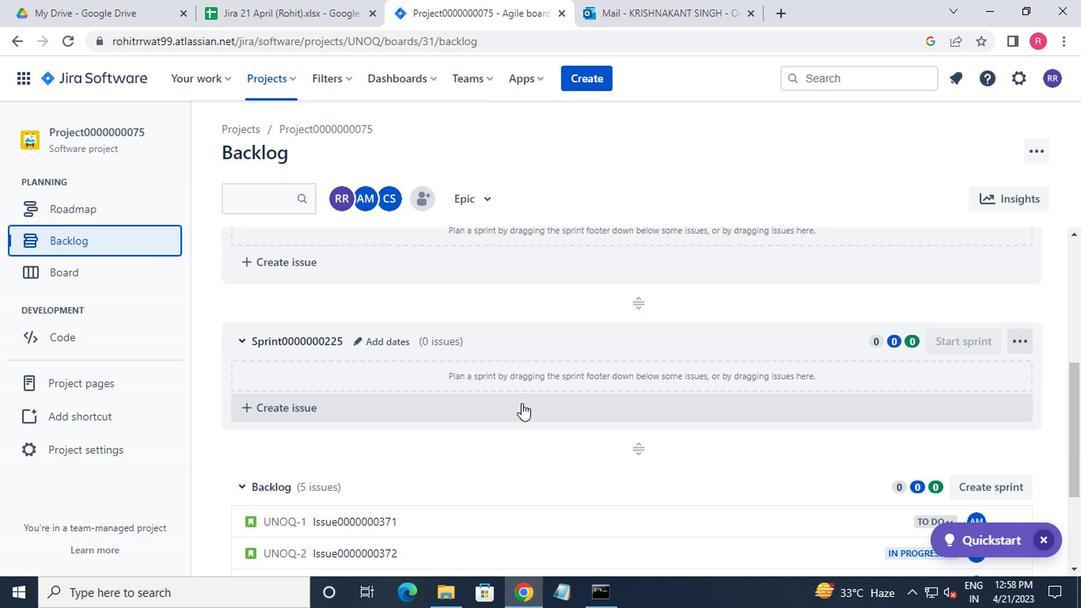 
Action: Mouse moved to (639, 363)
Screenshot: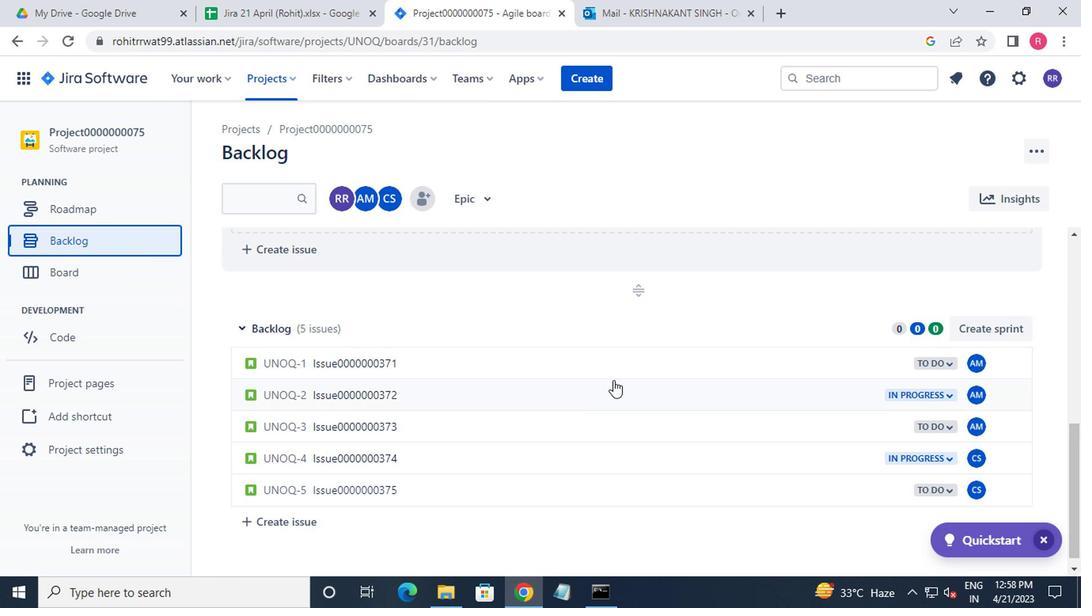 
Action: Mouse pressed left at (639, 363)
Screenshot: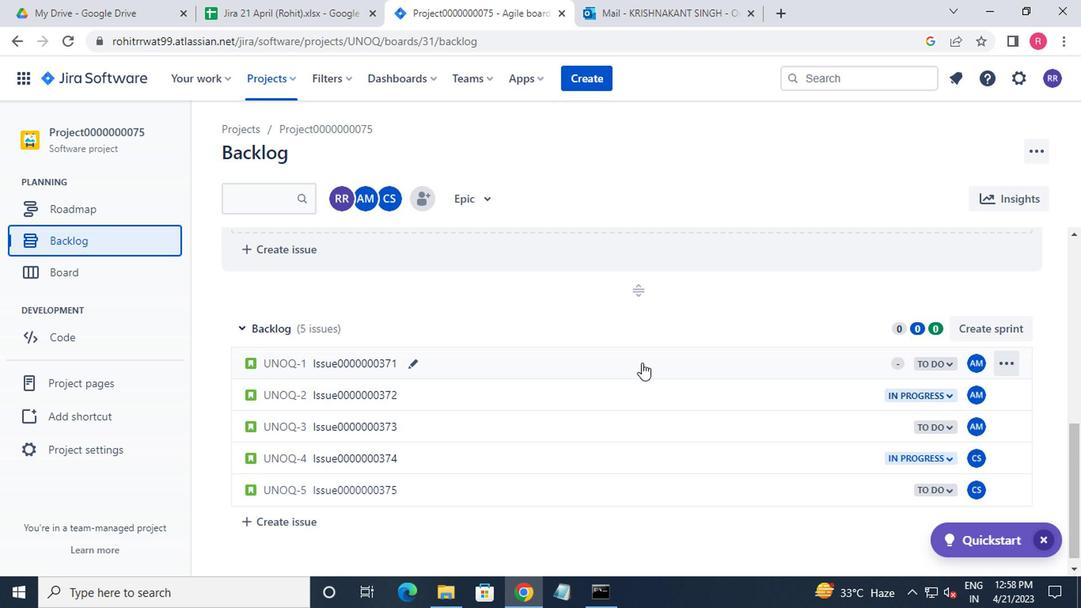 
Action: Mouse moved to (805, 315)
Screenshot: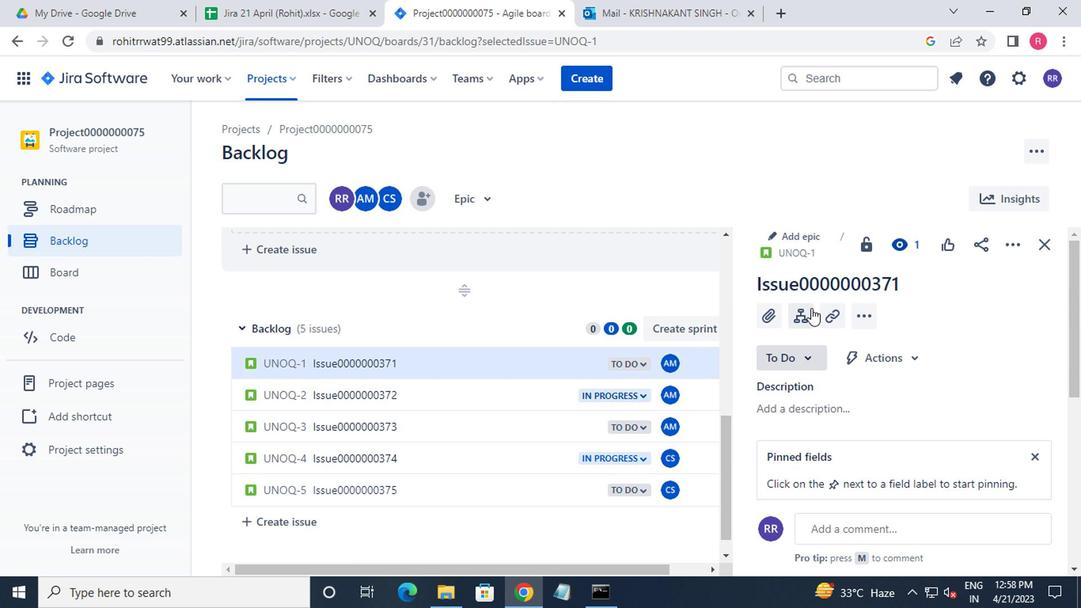 
Action: Mouse pressed left at (805, 315)
Screenshot: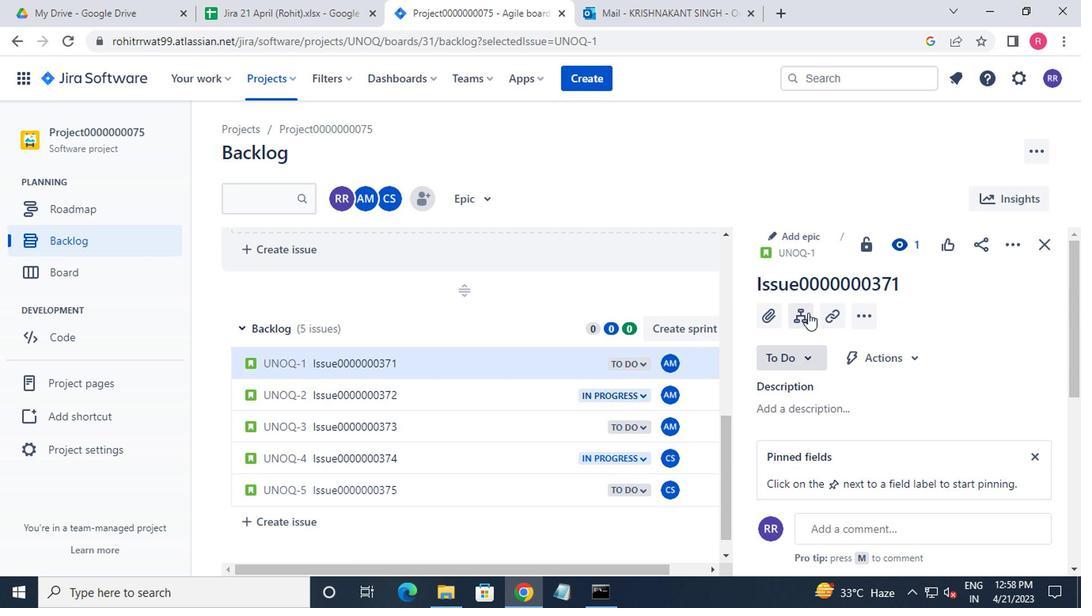 
Action: Mouse moved to (797, 371)
Screenshot: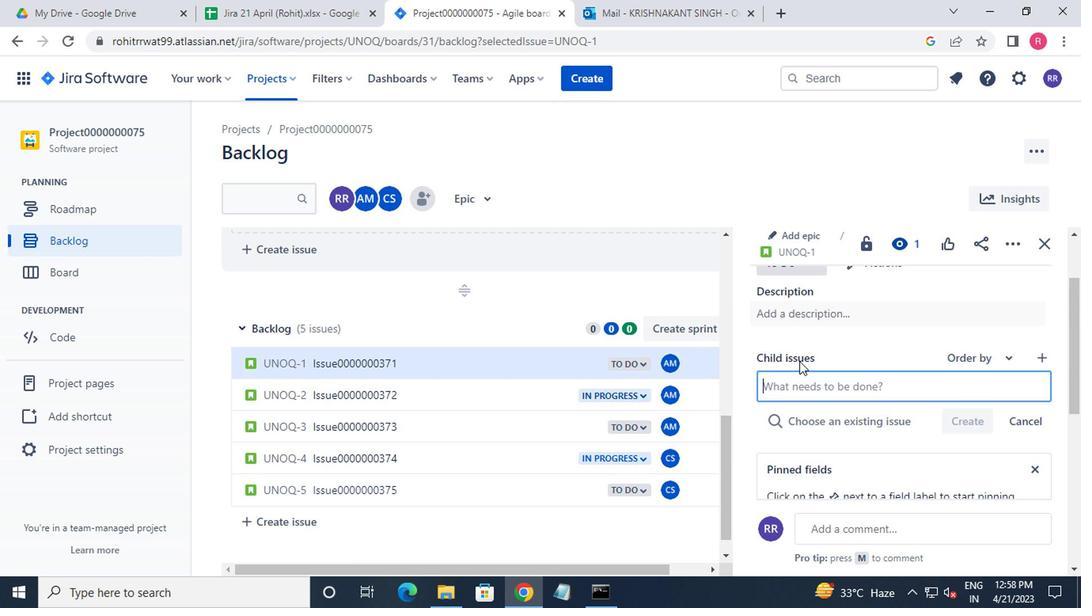 
Action: Key pressed <Key.shift>CHILD<Key.shift_r>ISSUE0000000741<Key.enter><Key.shift><Key.shift><Key.shift><Key.shift><Key.shift><Key.shift>CHILD<Key.shift_r>ISSUE0000000742<Key.enter>
Screenshot: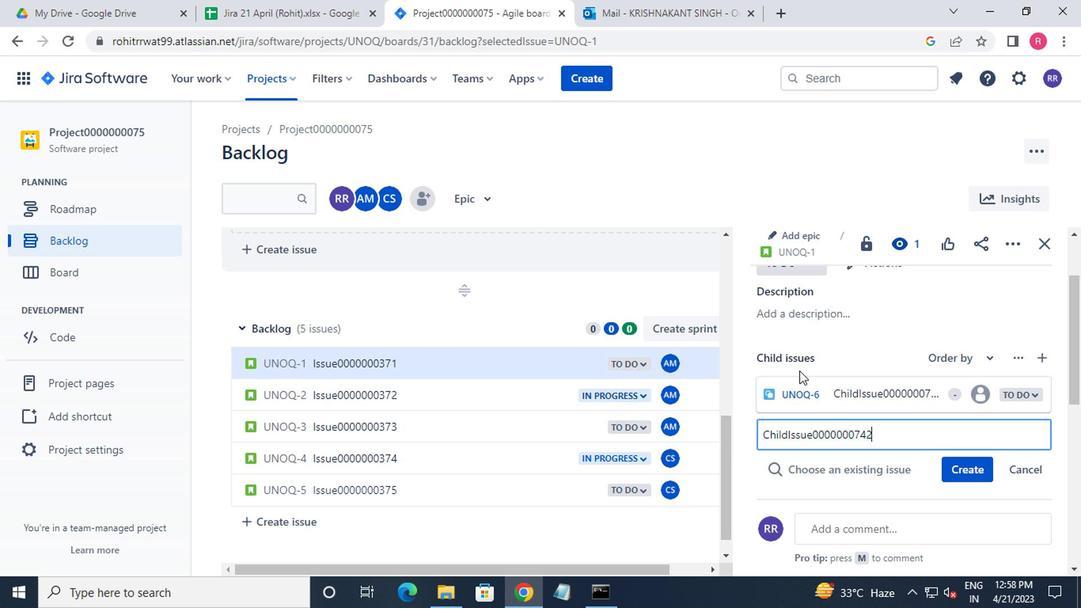 
Action: Mouse moved to (491, 396)
Screenshot: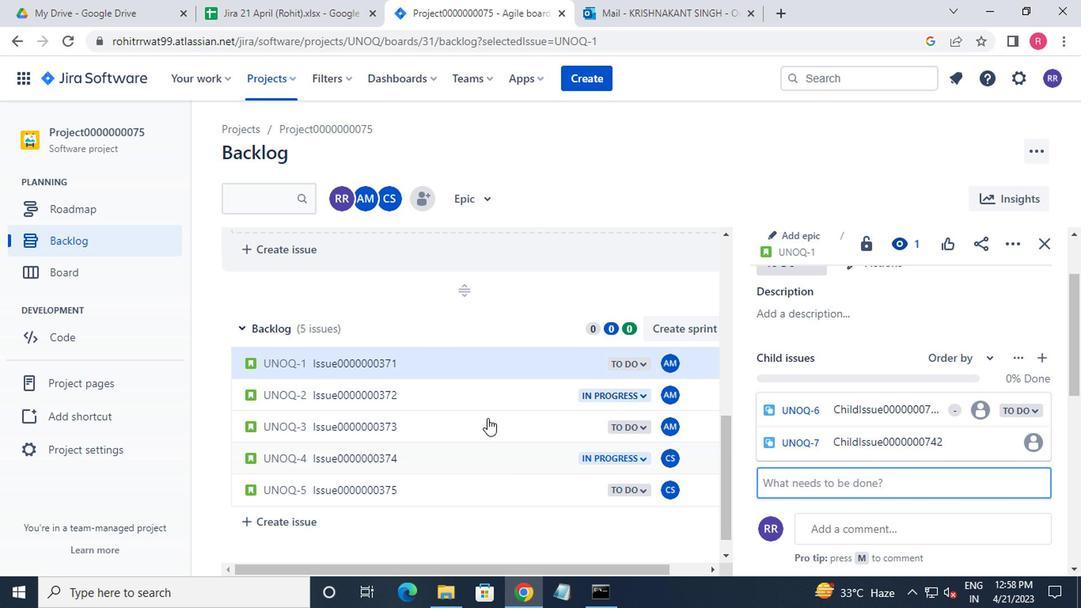 
Action: Mouse pressed left at (491, 396)
Screenshot: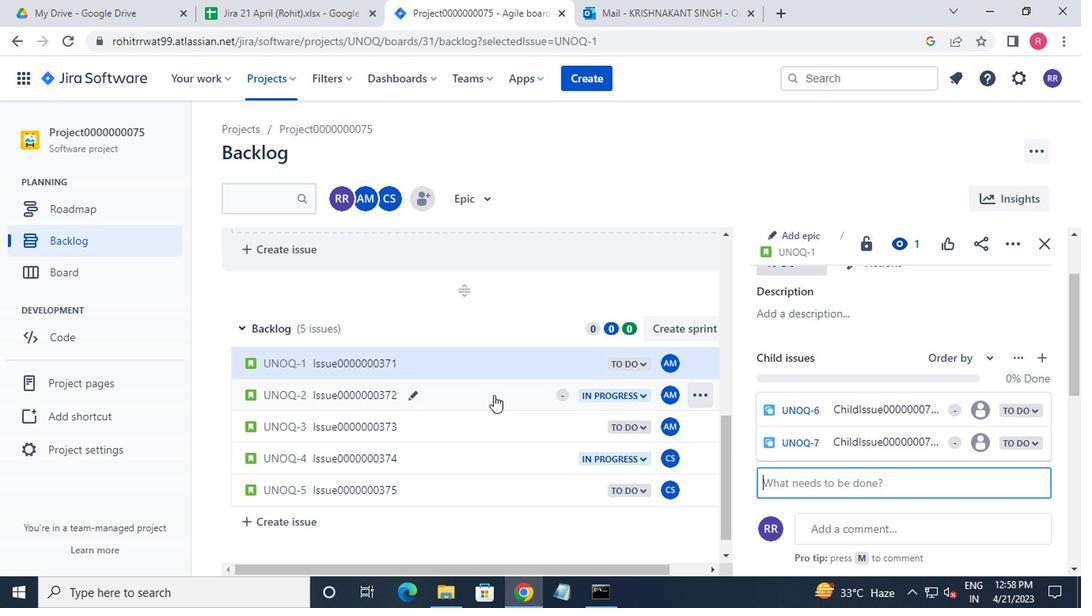 
Action: Mouse moved to (792, 315)
Screenshot: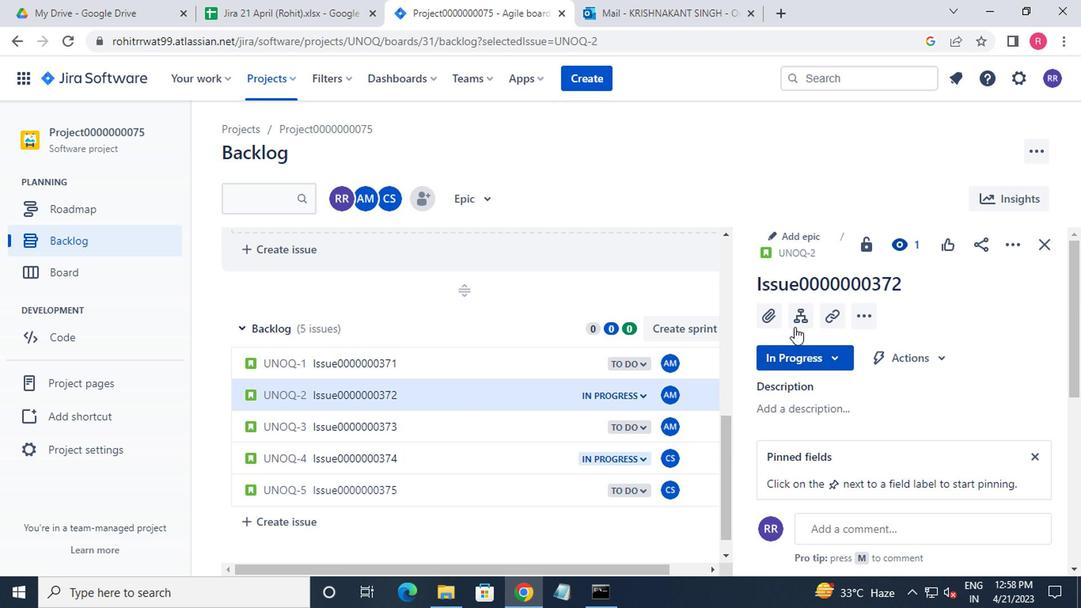 
Action: Mouse pressed left at (792, 315)
Screenshot: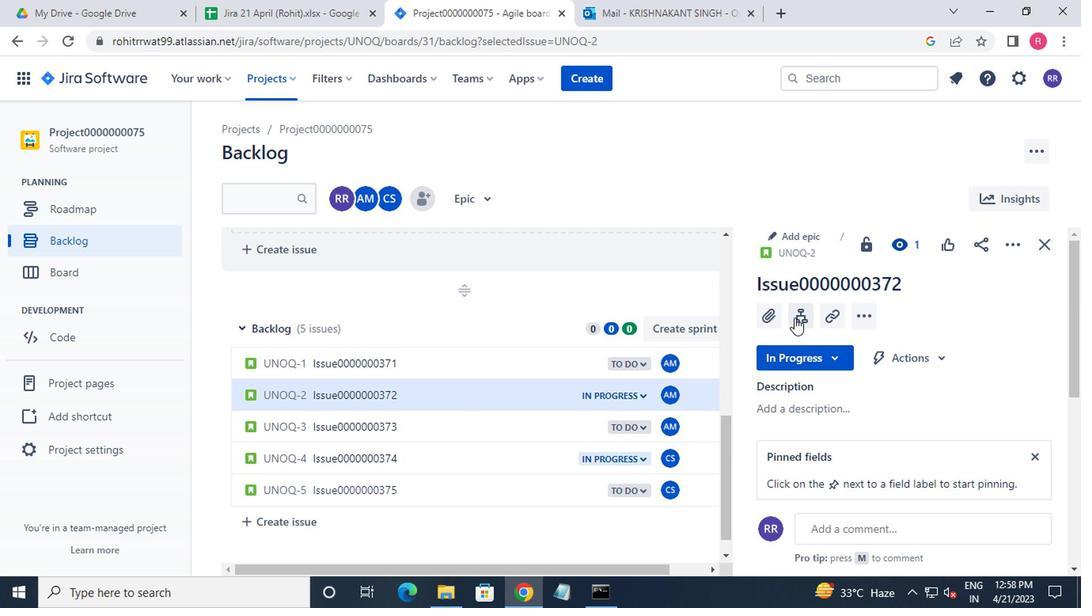 
Action: Mouse moved to (748, 320)
Screenshot: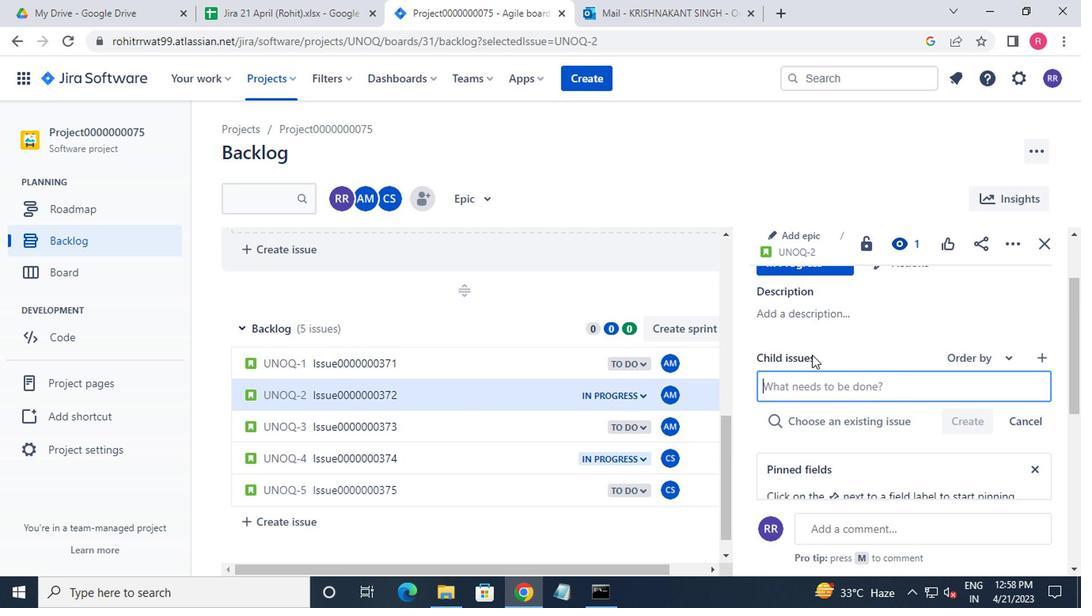 
Action: Key pressed <Key.shift>CHILD<Key.shift_r>ISSUE000000043<Key.backspace><Key.backspace>743
Screenshot: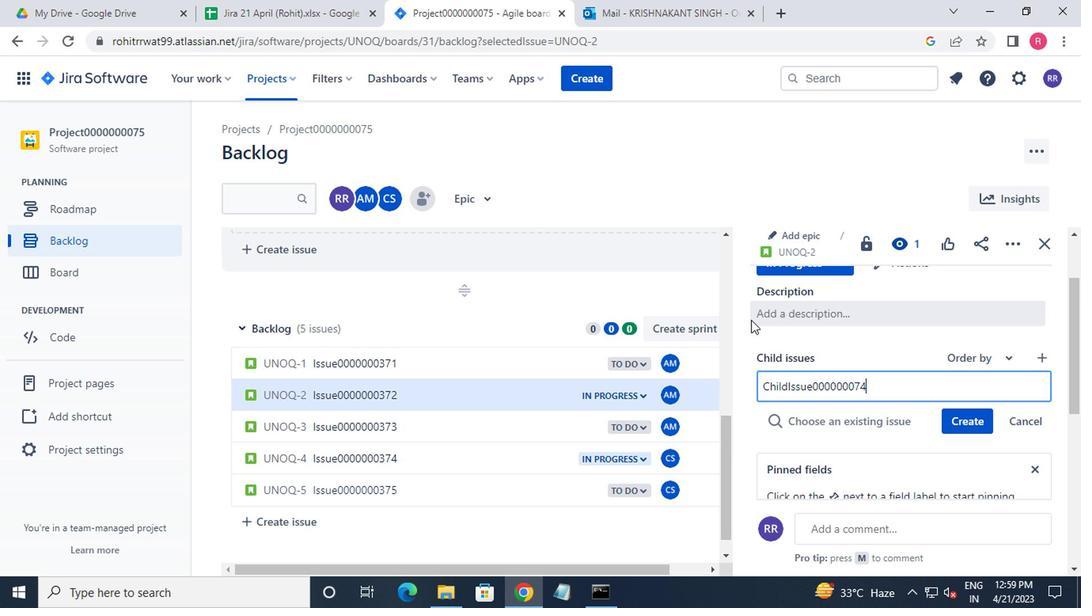 
Action: Mouse moved to (949, 427)
Screenshot: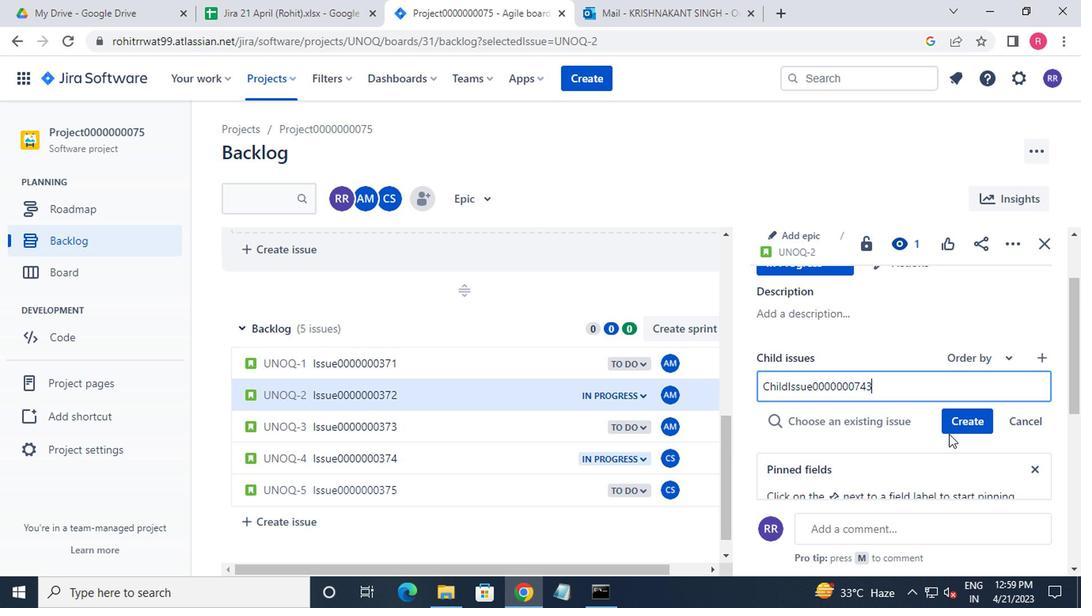 
Action: Mouse pressed left at (949, 427)
Screenshot: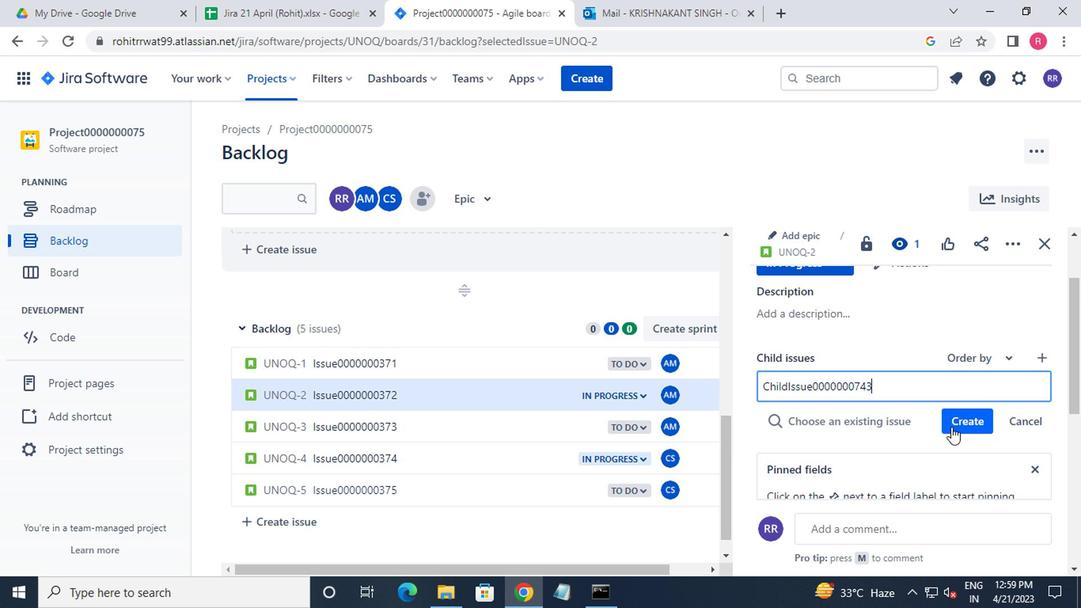 
Action: Mouse moved to (737, 290)
Screenshot: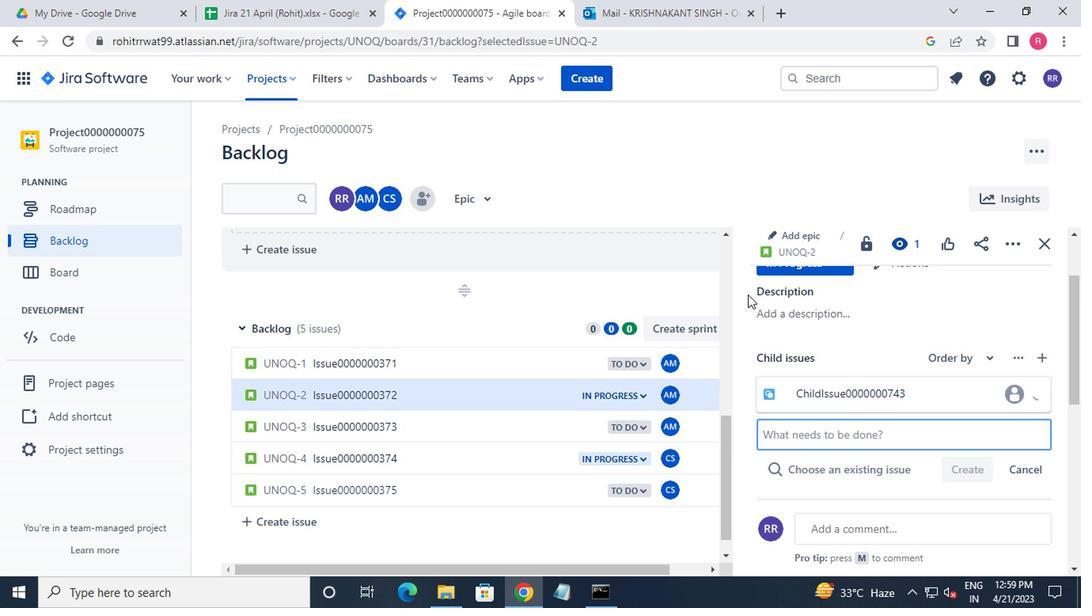 
